 Task: Create Card Project Procurement Management in Board Customer Relationship Building to Workspace HRIS Management. Create Card Event Performance Review in Board Employee Benefits Optimization to Workspace HRIS Management. Create Card Project Stakeholder Management in Board Employee Onboarding and Orientation Programs to Workspace HRIS Management
Action: Mouse moved to (1115, 593)
Screenshot: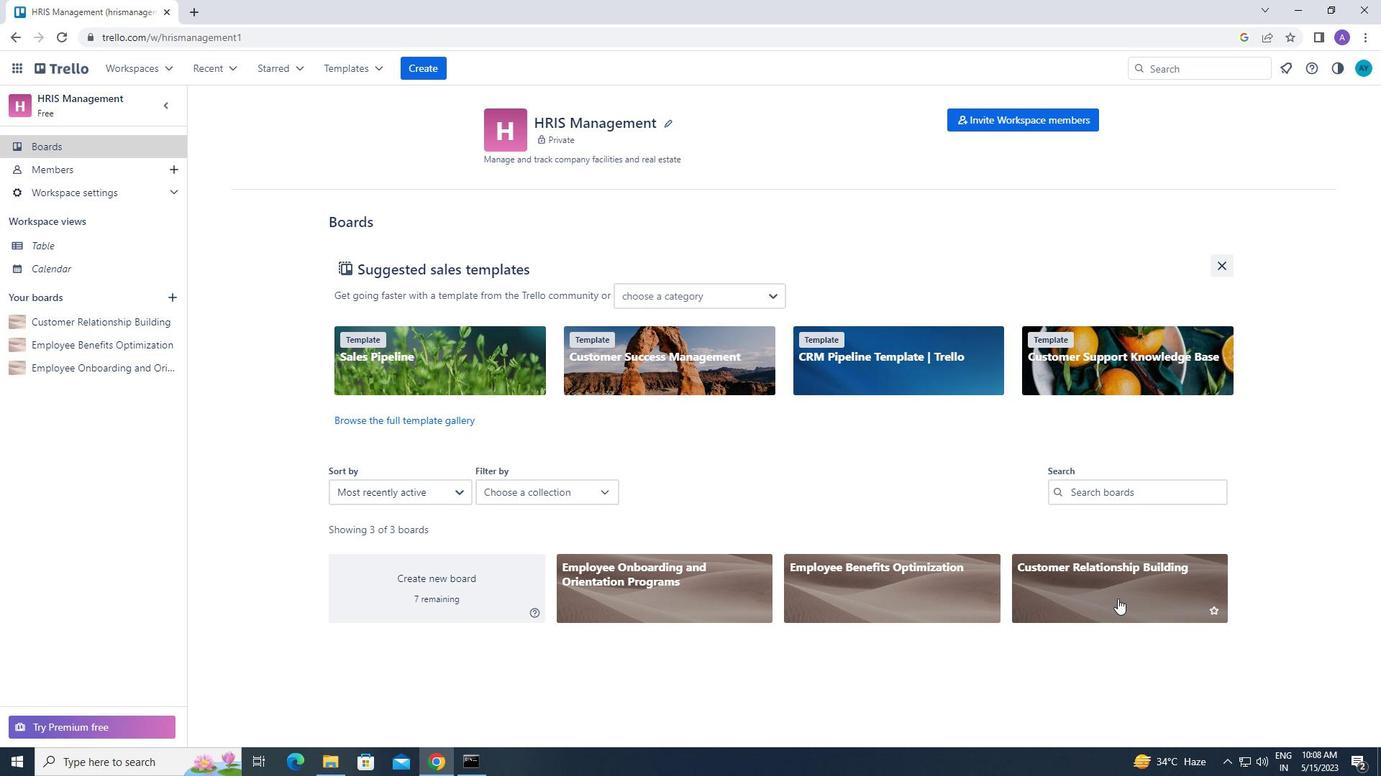 
Action: Mouse pressed left at (1115, 593)
Screenshot: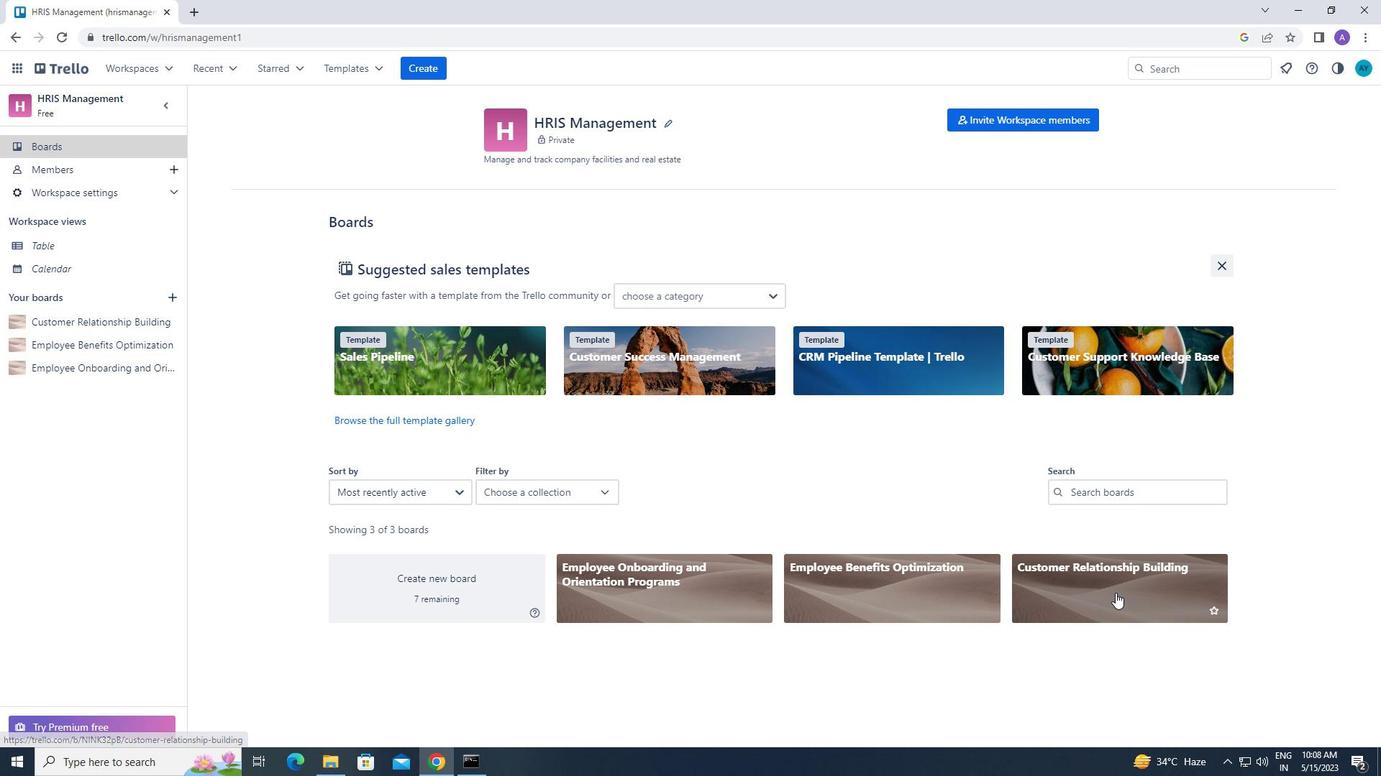 
Action: Mouse moved to (260, 183)
Screenshot: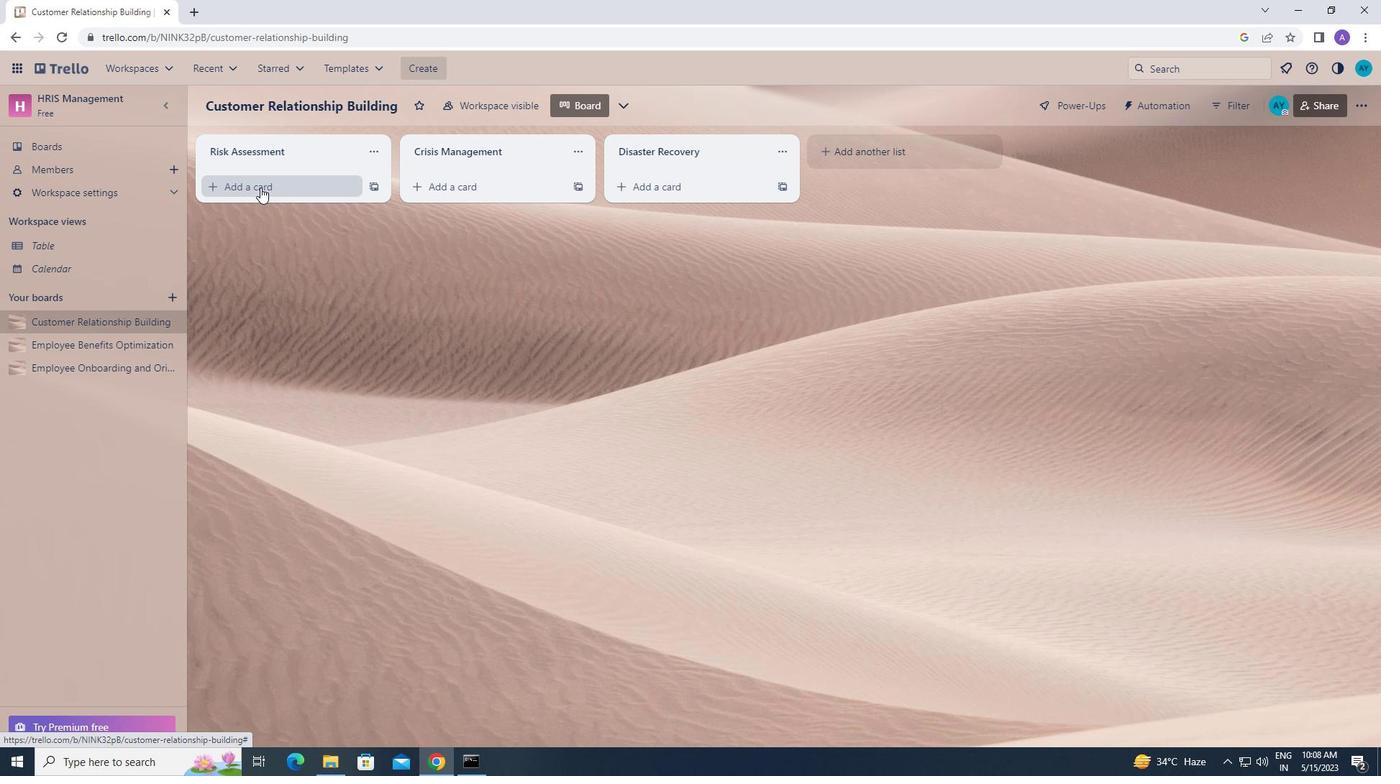 
Action: Mouse pressed left at (260, 183)
Screenshot: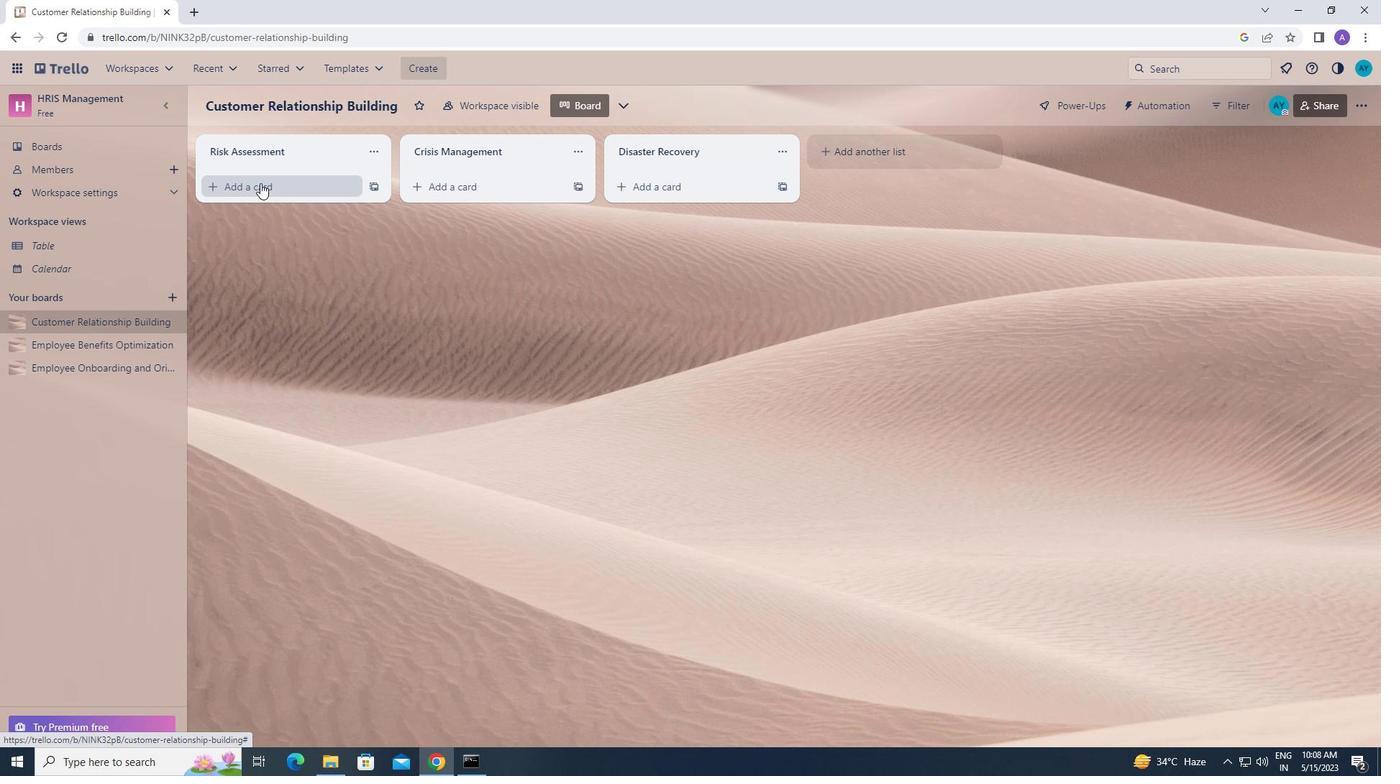 
Action: Mouse moved to (260, 183)
Screenshot: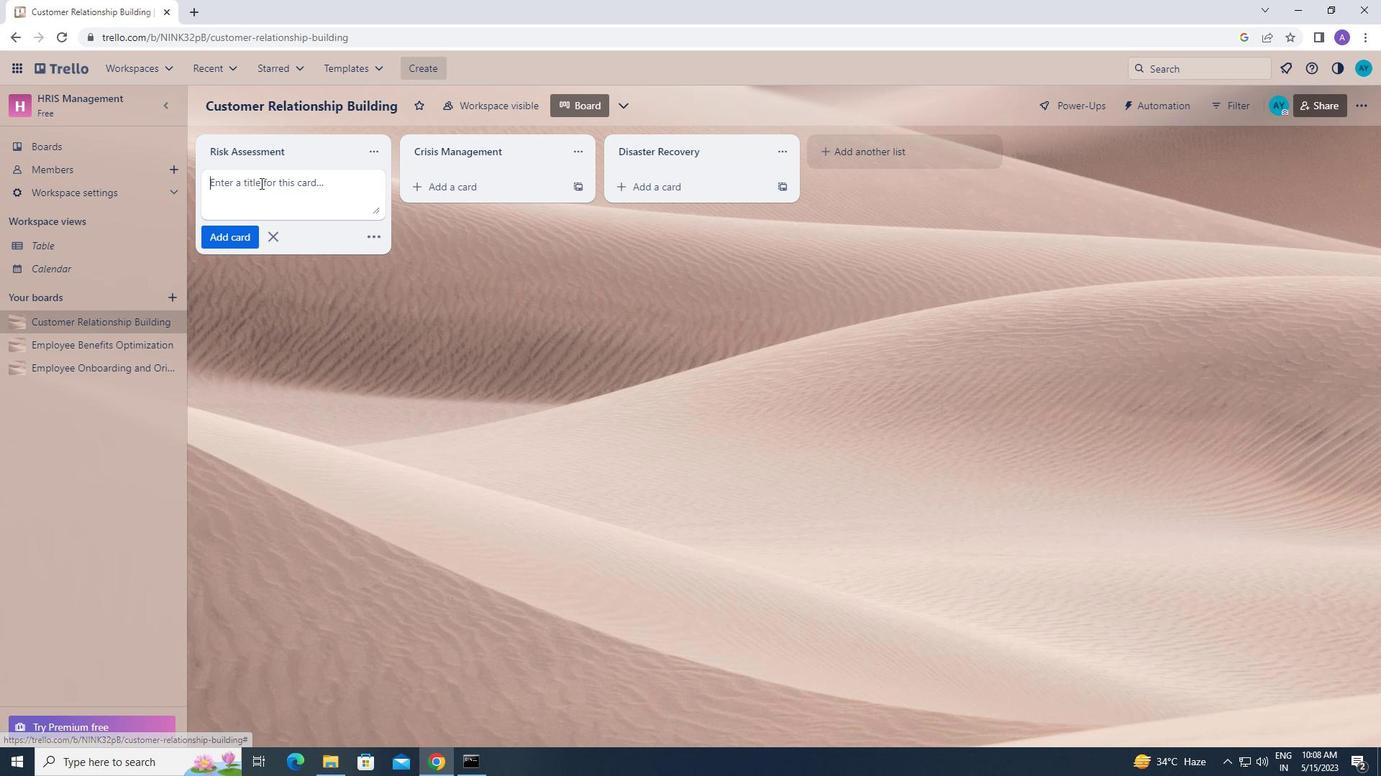 
Action: Key pressed p<Key.caps_lock>roject<Key.space><Key.caps_lock>p<Key.caps_lock>r
Screenshot: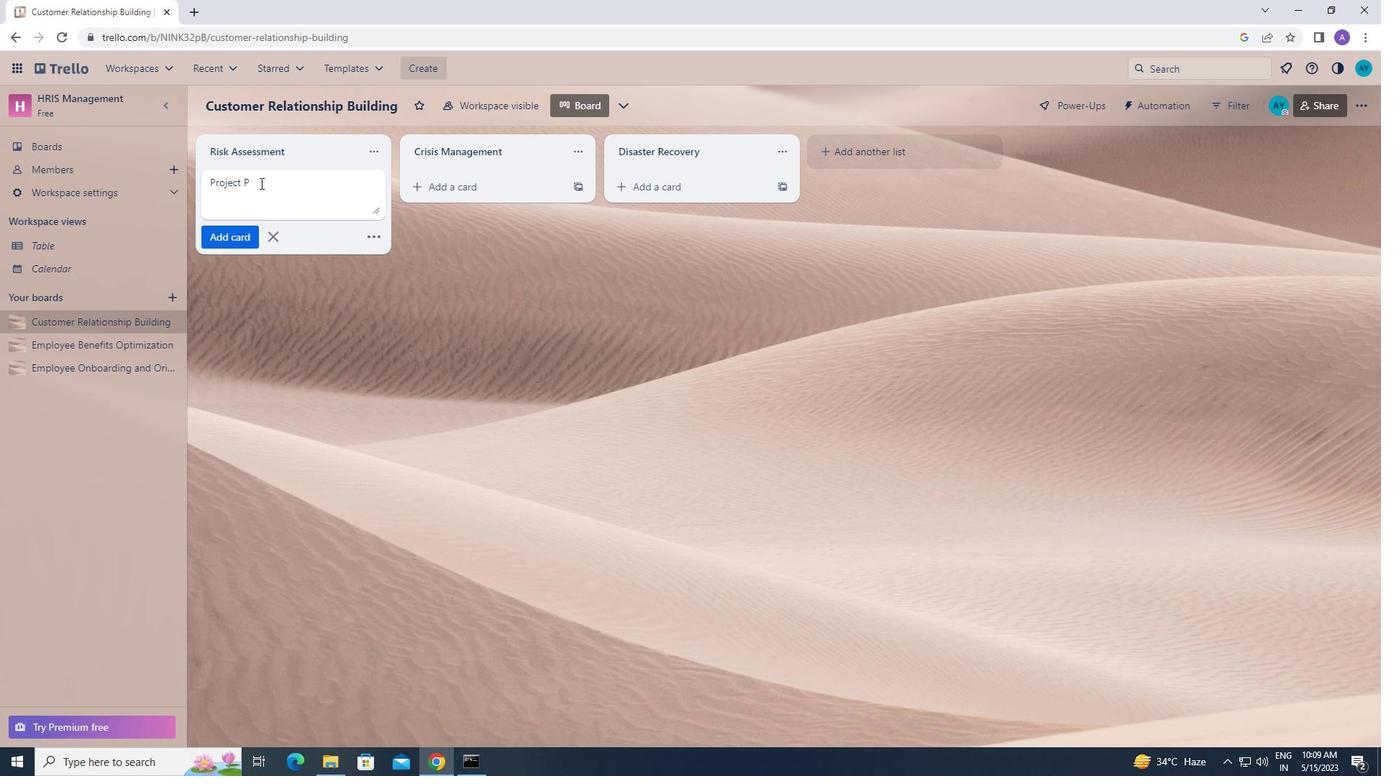 
Action: Mouse moved to (1125, 72)
Screenshot: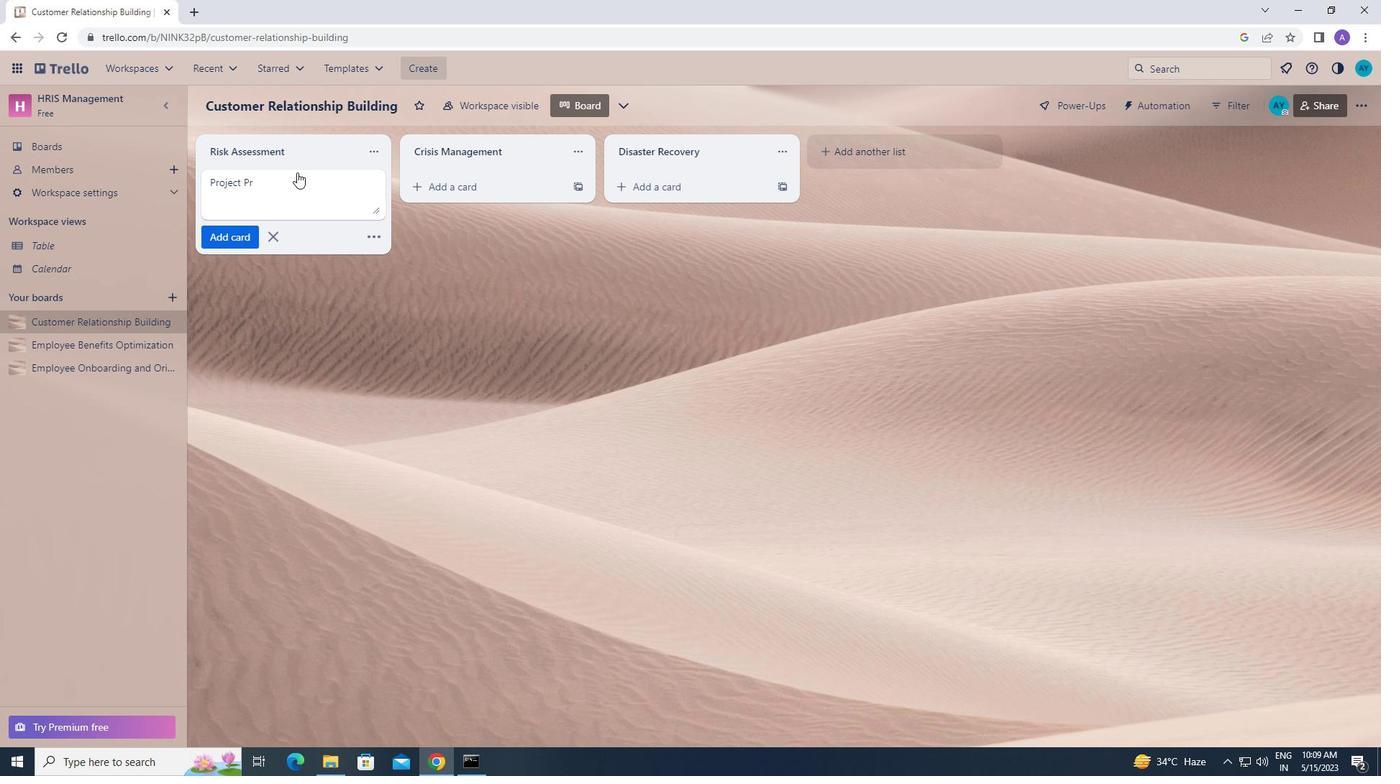 
Action: Key pressed ocurement<Key.space><Key.caps_lock>m<Key.caps_lock>anagement<Key.enter>
Screenshot: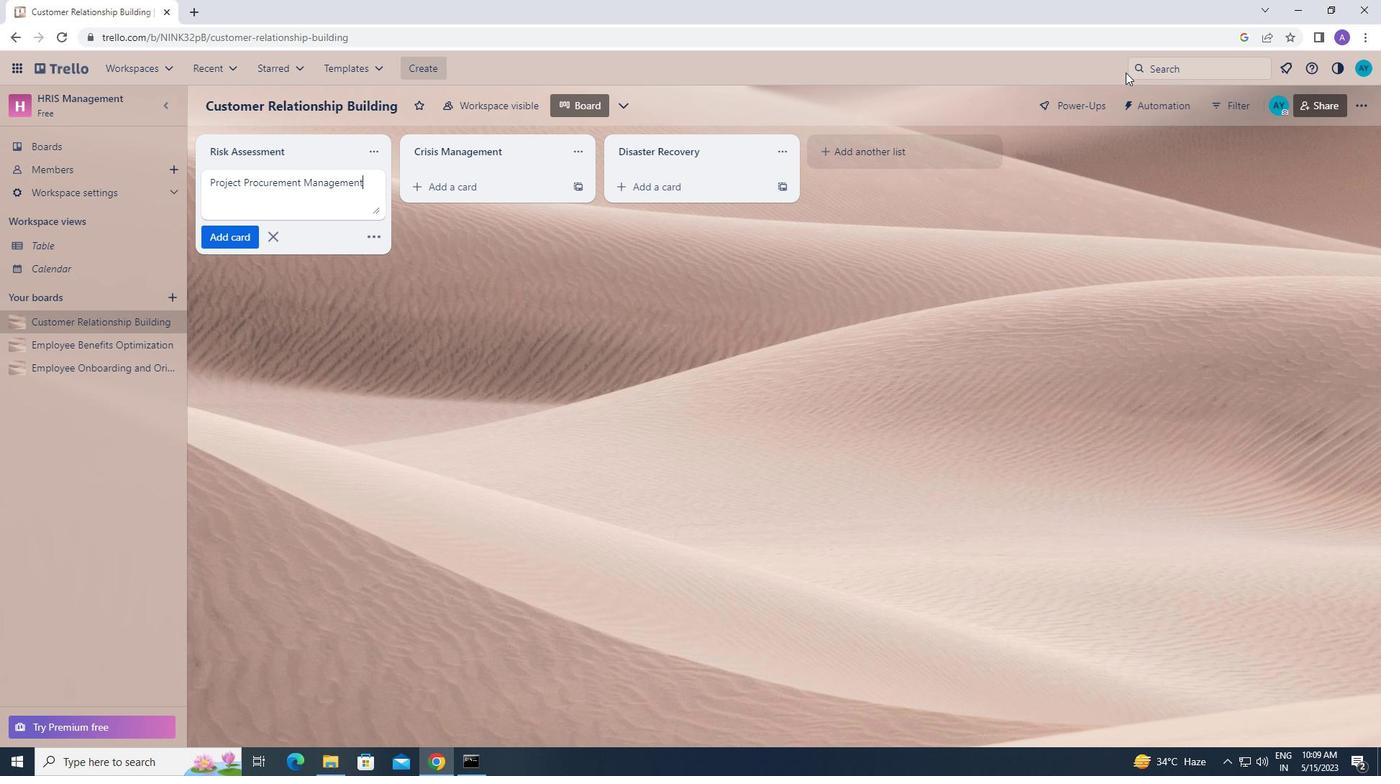 
Action: Mouse moved to (140, 64)
Screenshot: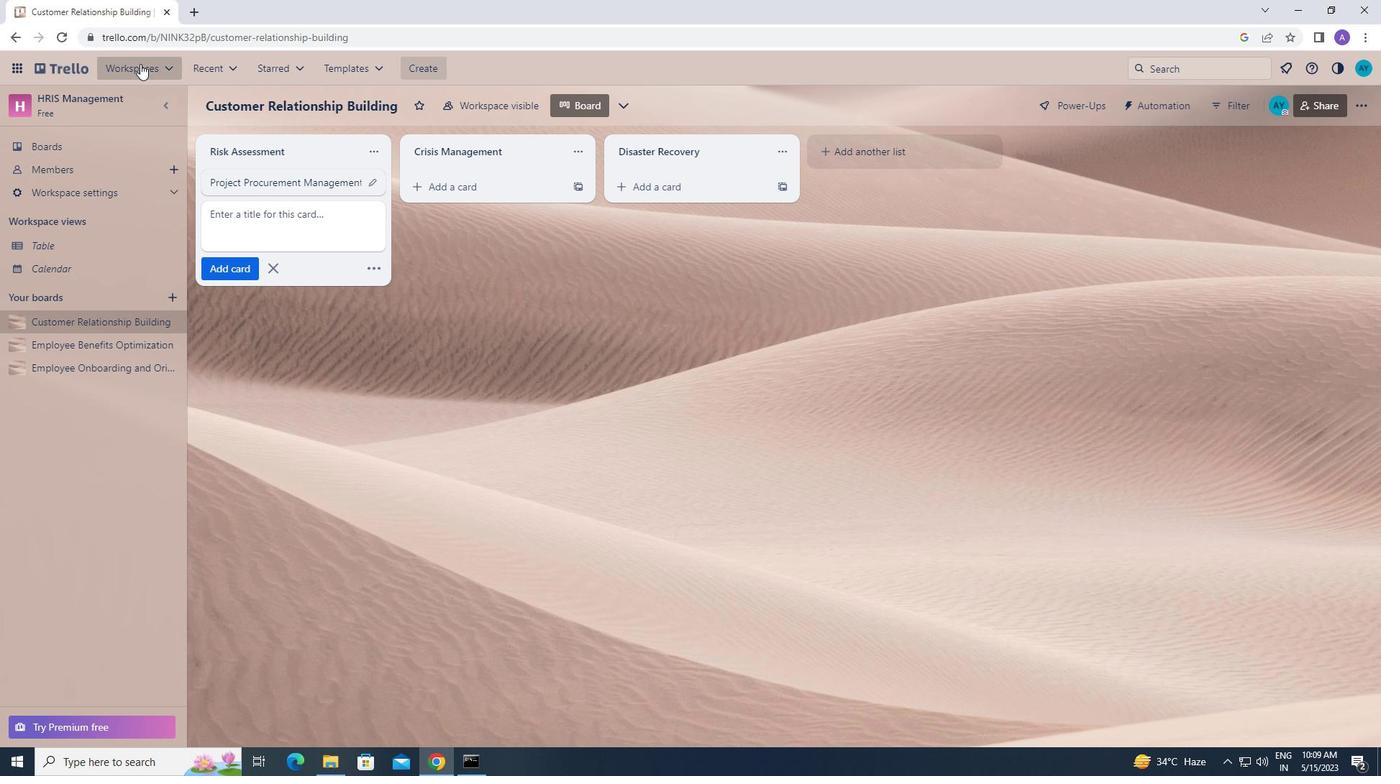 
Action: Mouse pressed left at (140, 64)
Screenshot: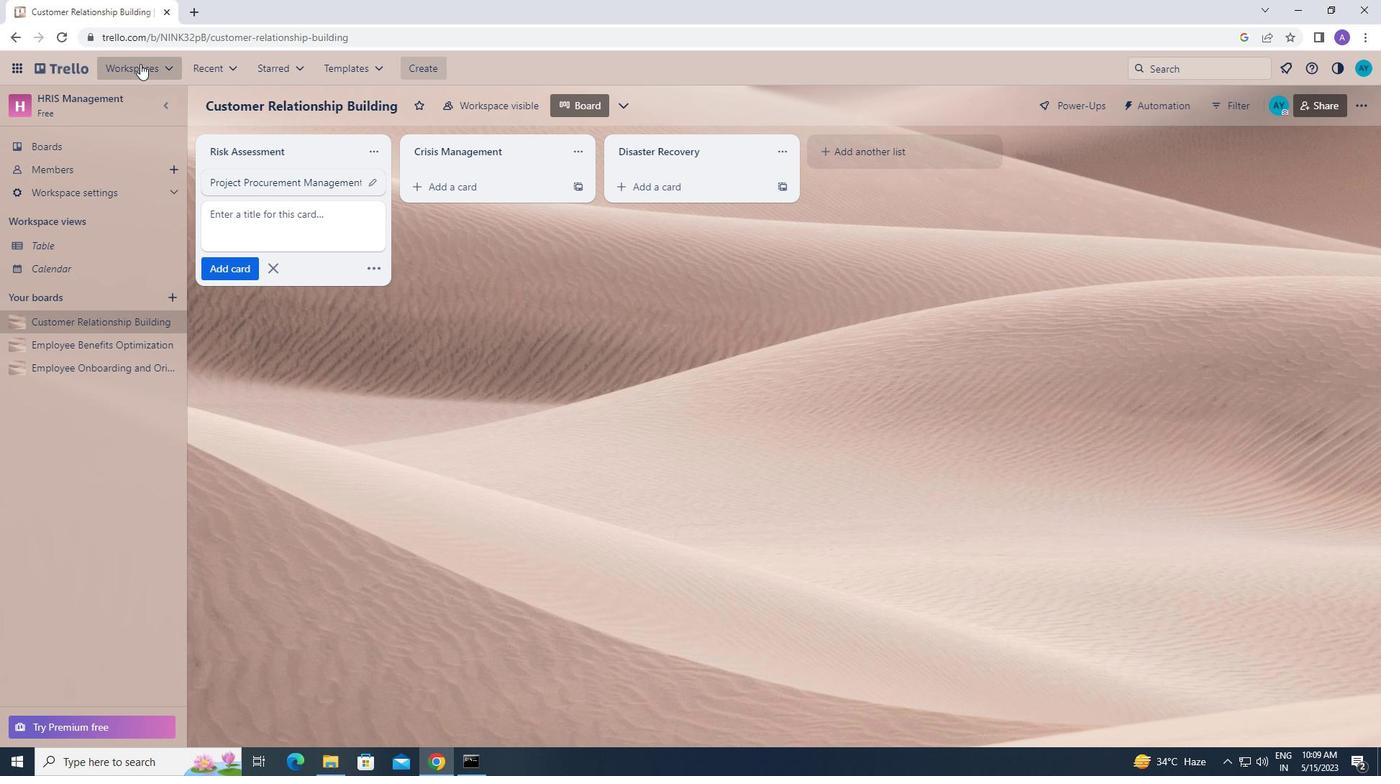 
Action: Mouse moved to (196, 463)
Screenshot: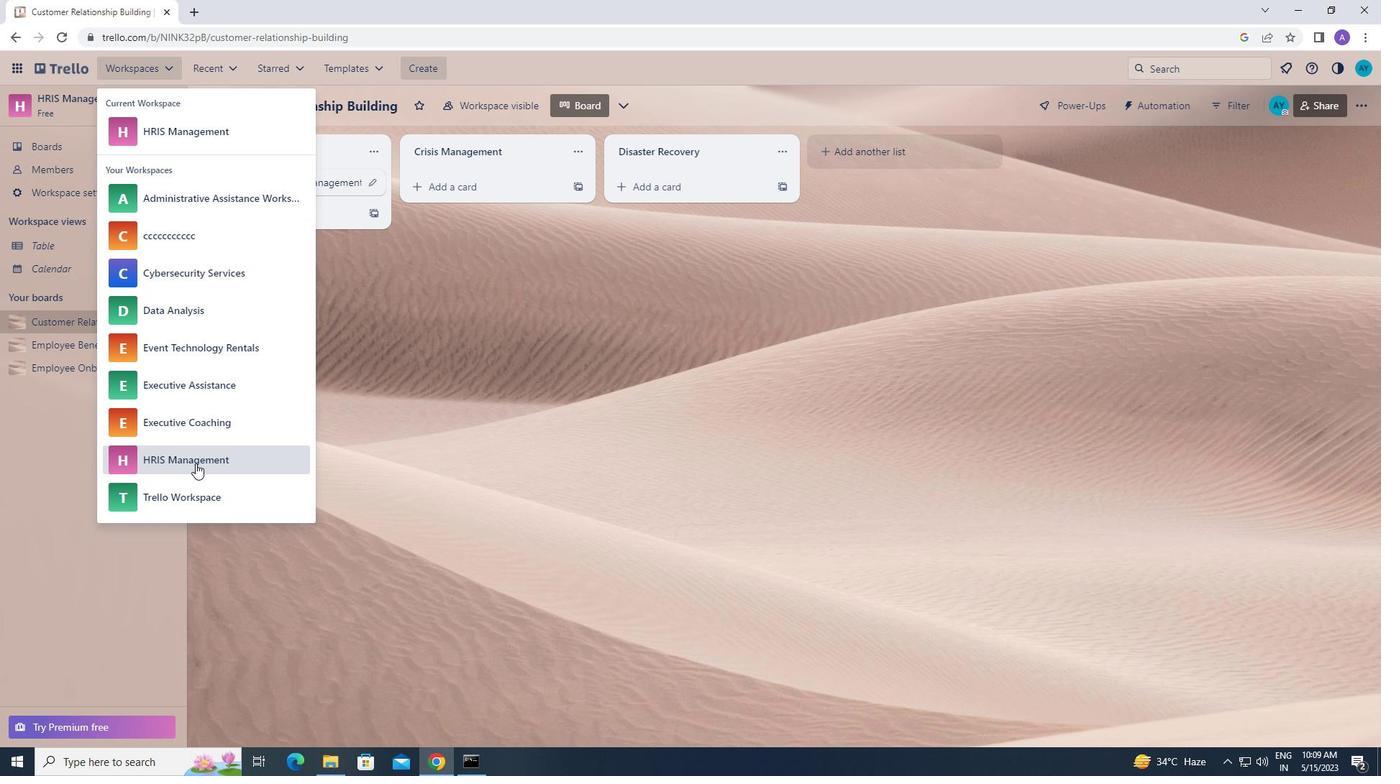 
Action: Mouse pressed left at (196, 463)
Screenshot: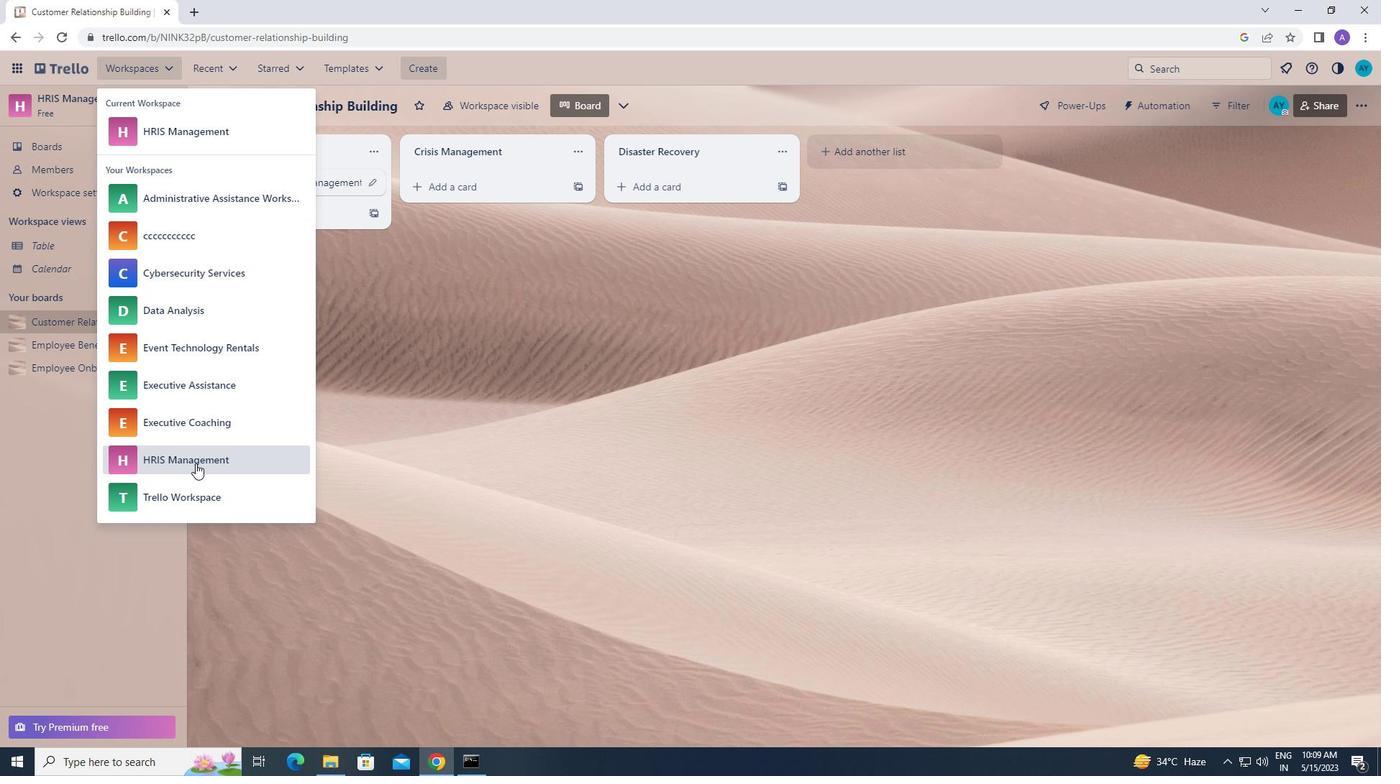 
Action: Mouse moved to (1087, 573)
Screenshot: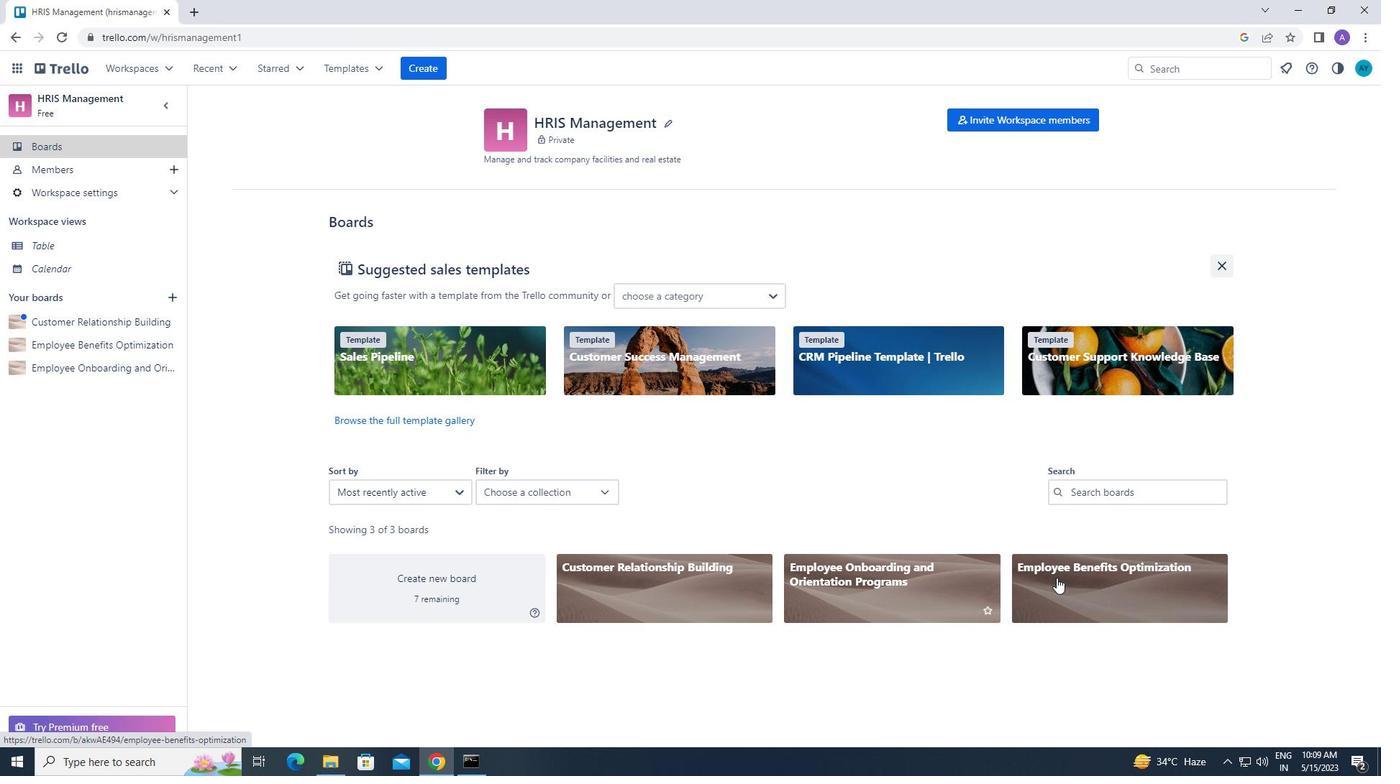 
Action: Mouse pressed left at (1087, 573)
Screenshot: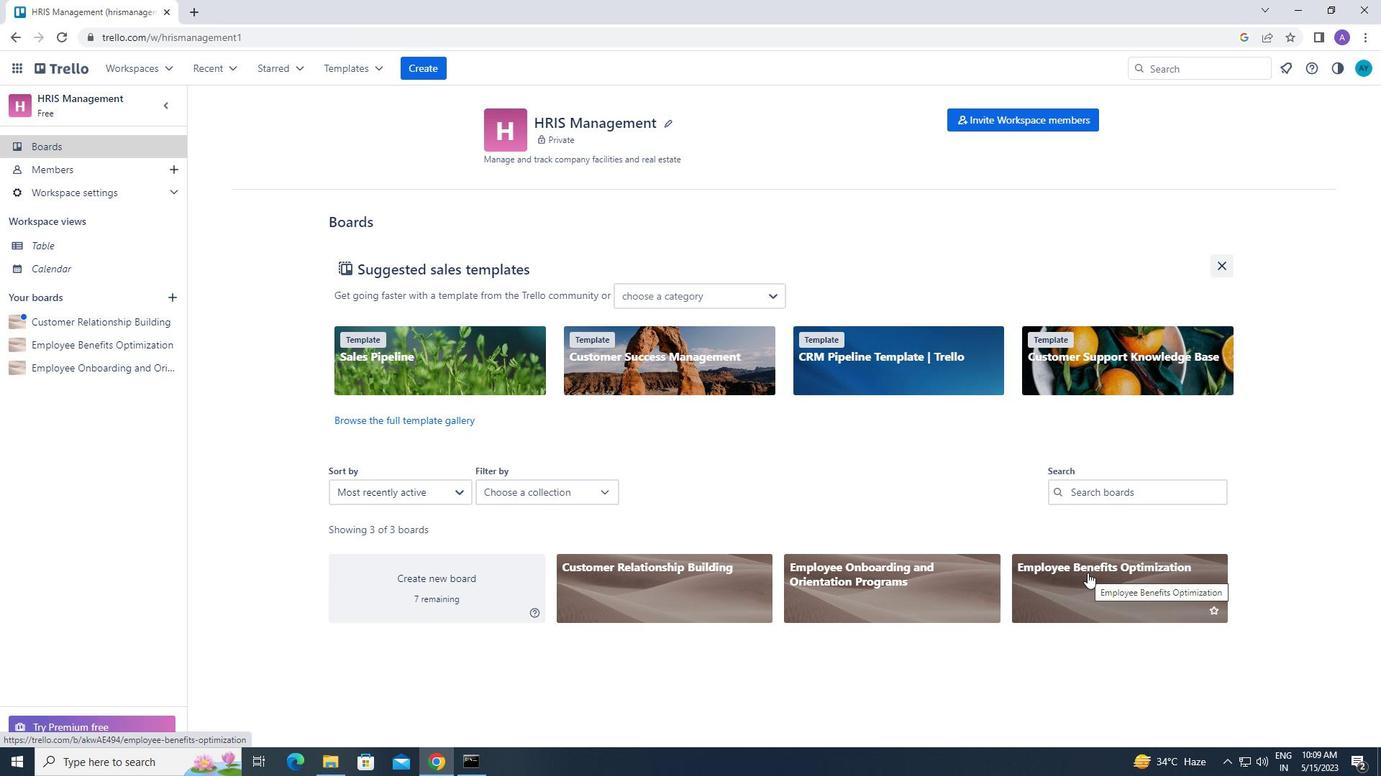 
Action: Mouse moved to (269, 184)
Screenshot: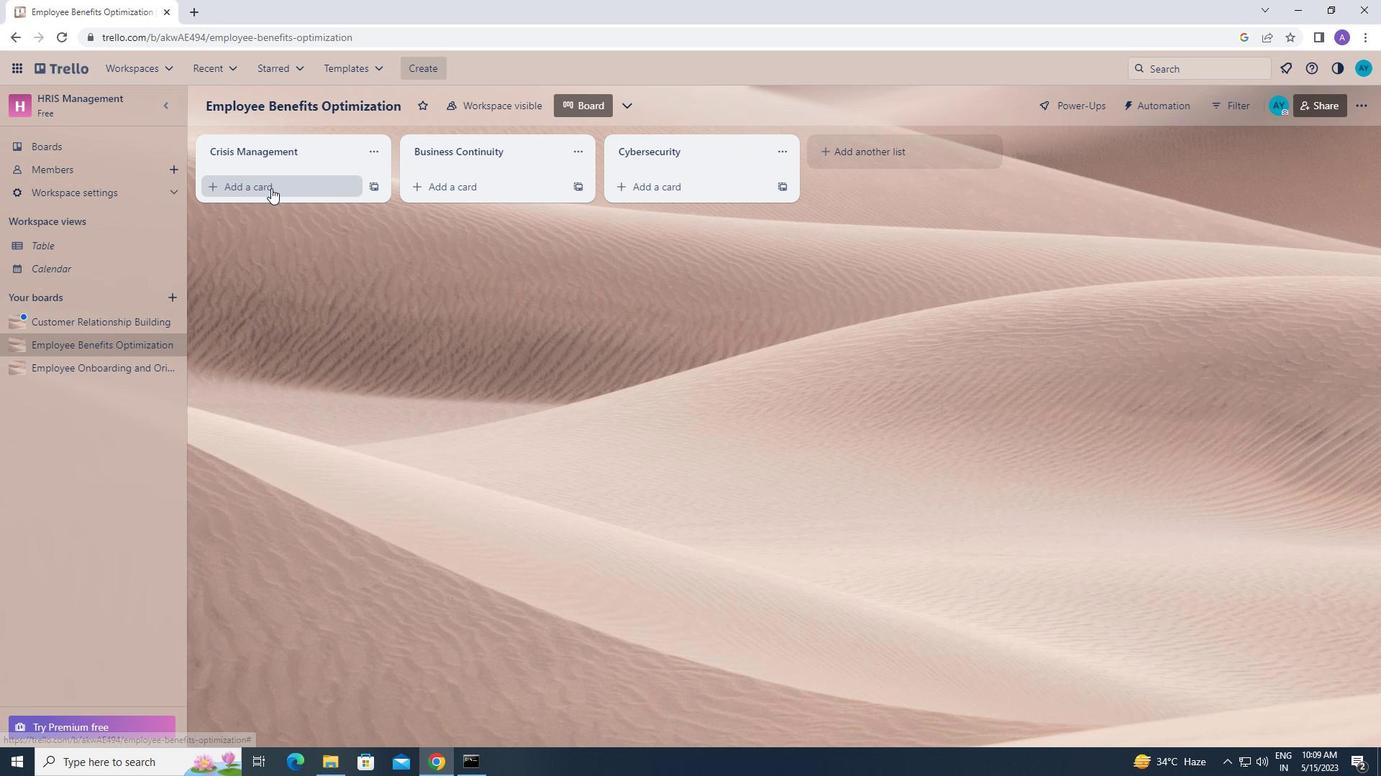 
Action: Mouse pressed left at (269, 184)
Screenshot: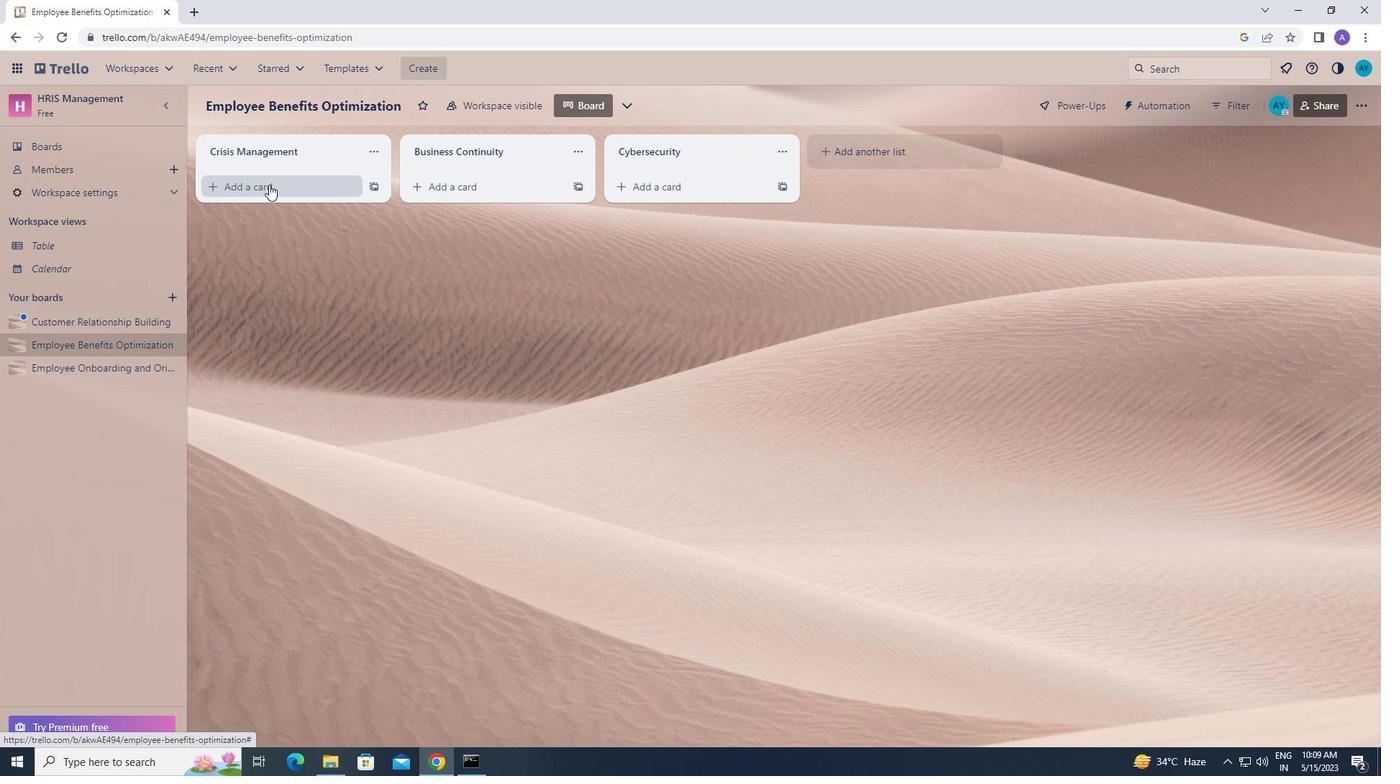 
Action: Mouse moved to (228, 190)
Screenshot: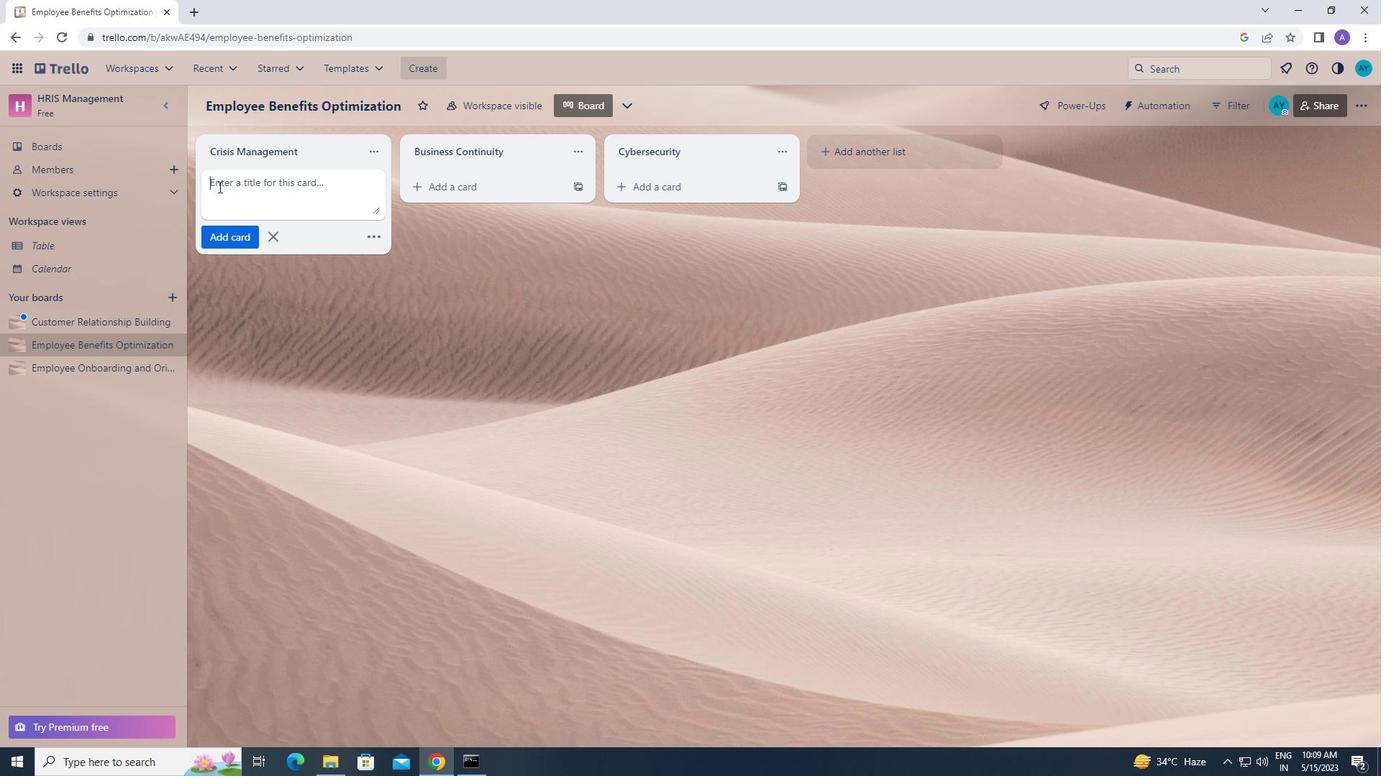 
Action: Mouse pressed left at (228, 190)
Screenshot: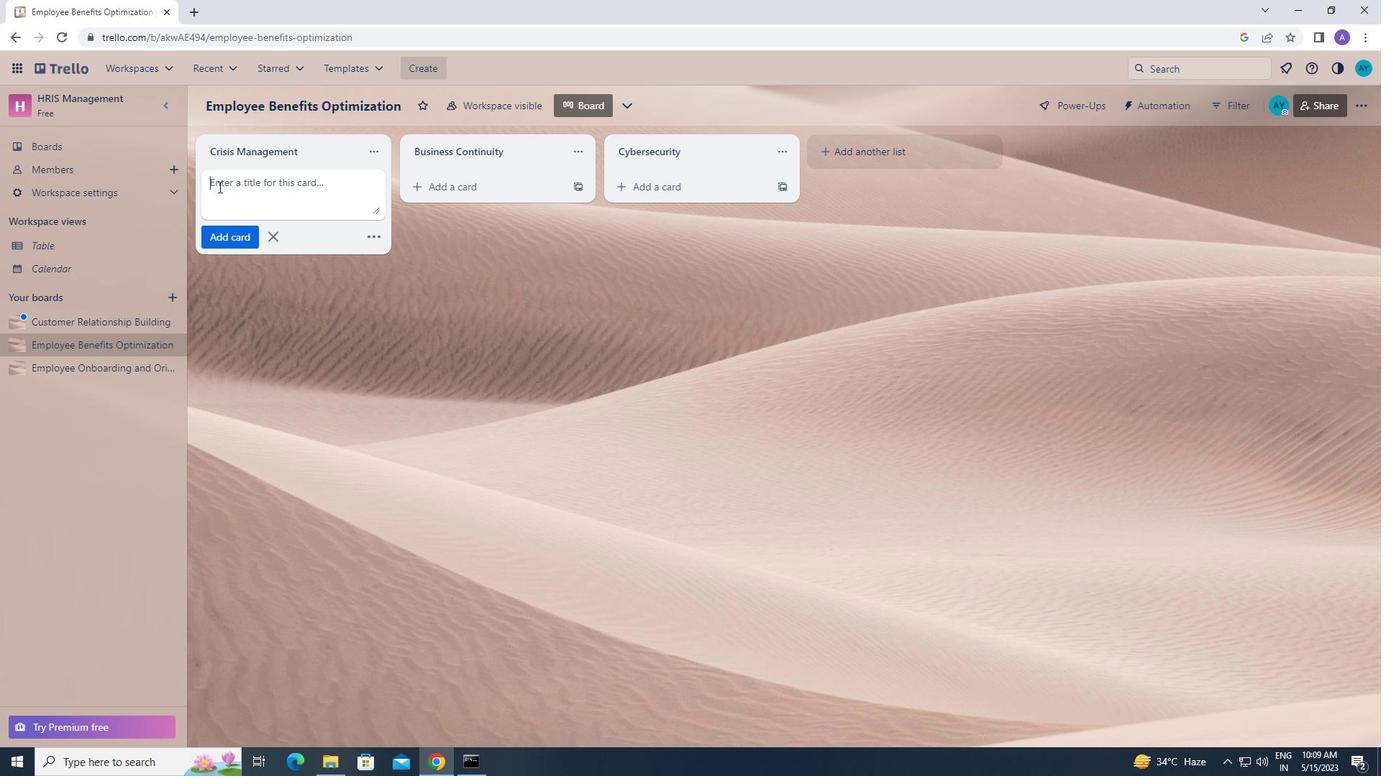 
Action: Mouse moved to (234, 192)
Screenshot: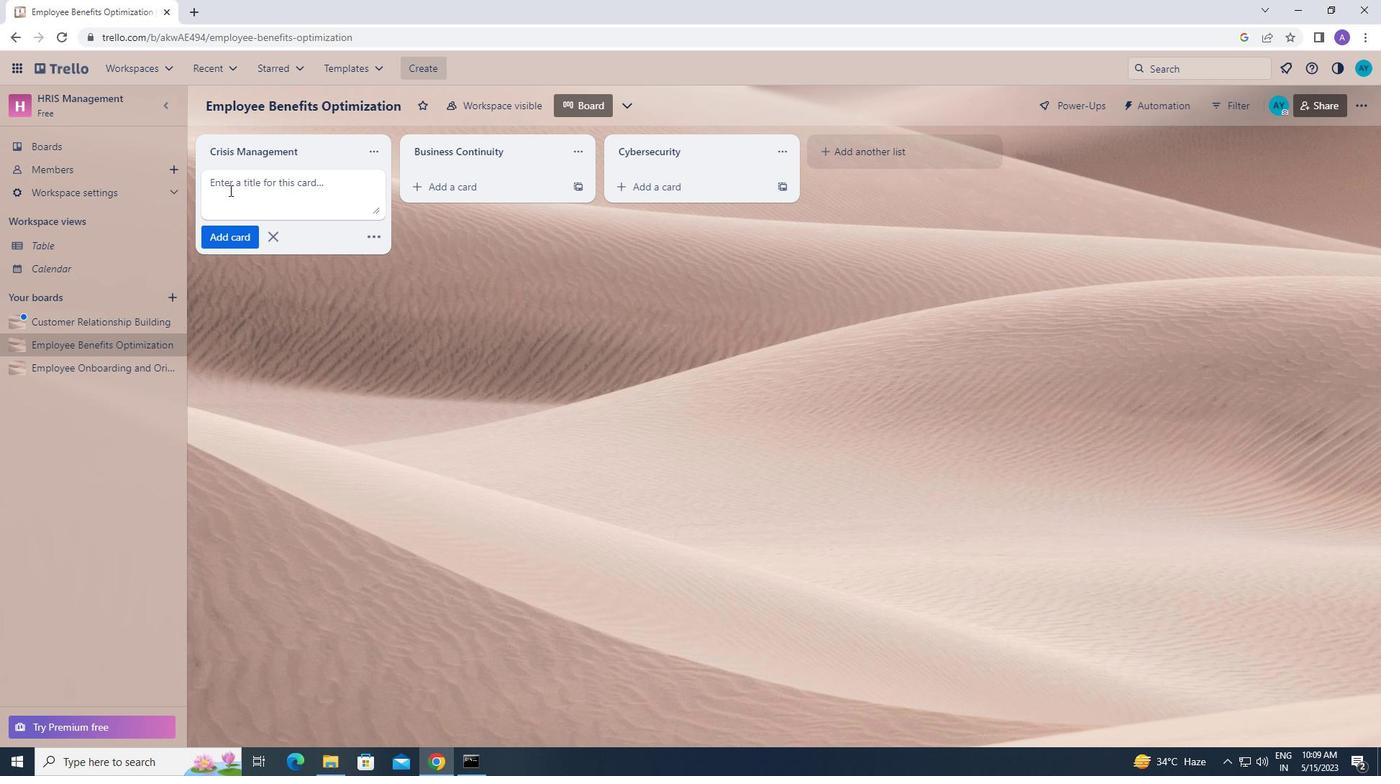 
Action: Key pressed <Key.caps_lock>e<Key.caps_lock>vent<Key.space><Key.caps_lock>p<Key.caps_lock>erformance<Key.space><Key.caps_lock>r<Key.caps_lock>eview<Key.enter>
Screenshot: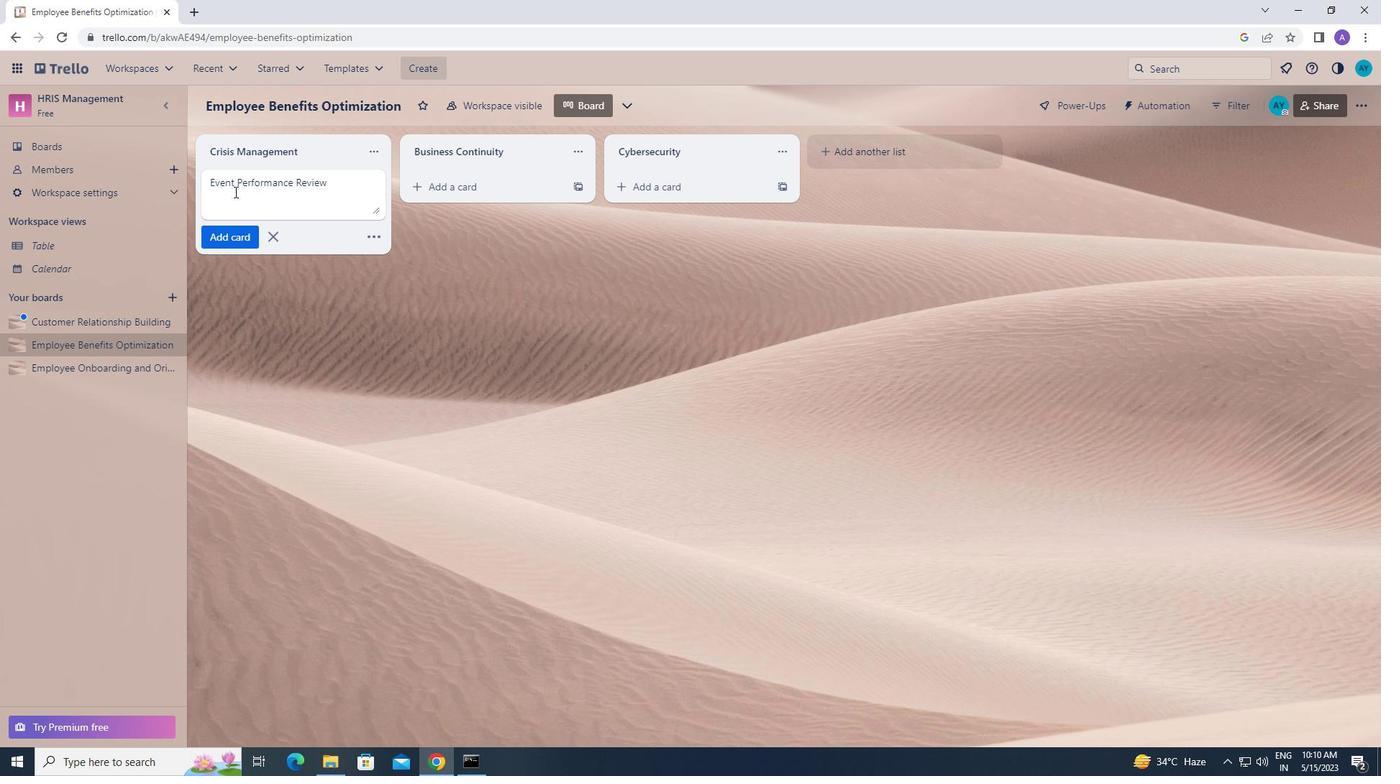 
Action: Mouse moved to (119, 72)
Screenshot: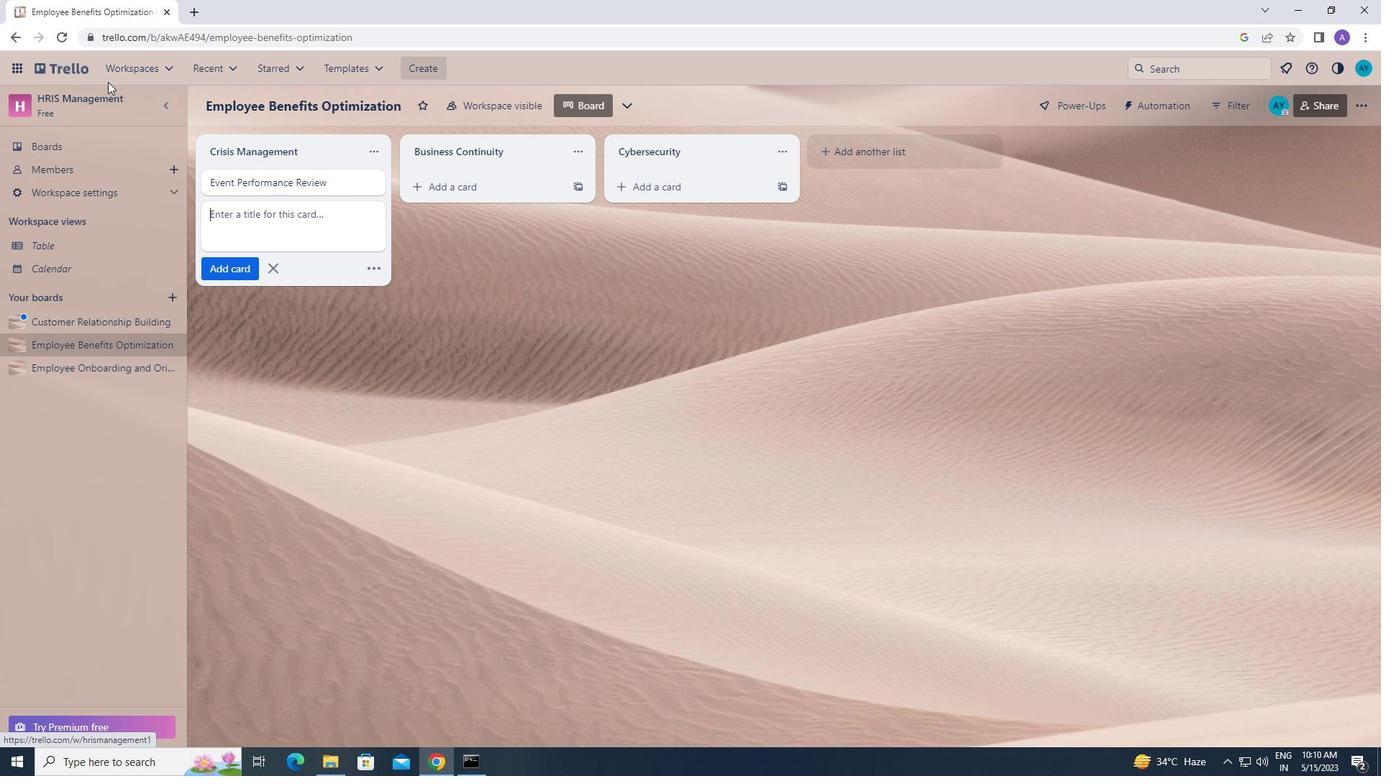 
Action: Mouse pressed left at (119, 72)
Screenshot: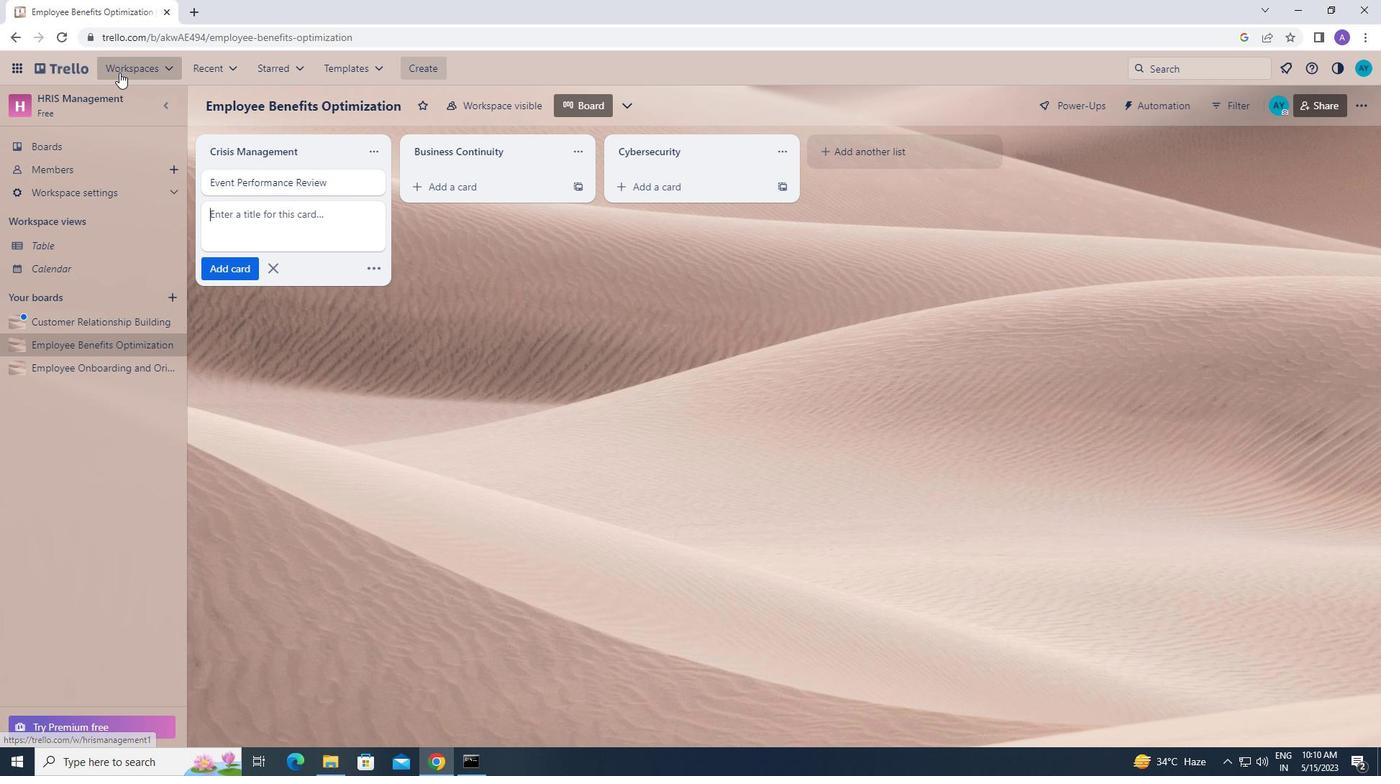
Action: Mouse moved to (162, 471)
Screenshot: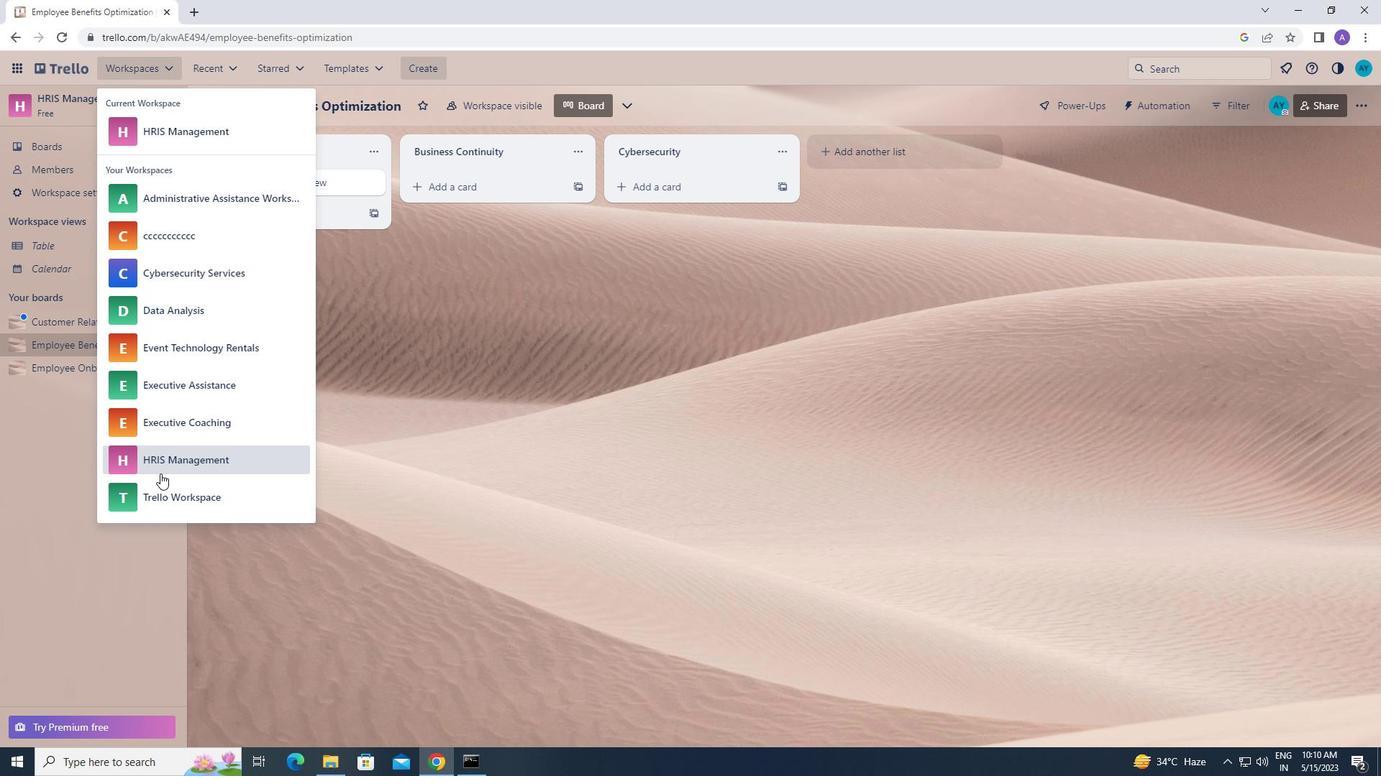 
Action: Mouse pressed left at (162, 471)
Screenshot: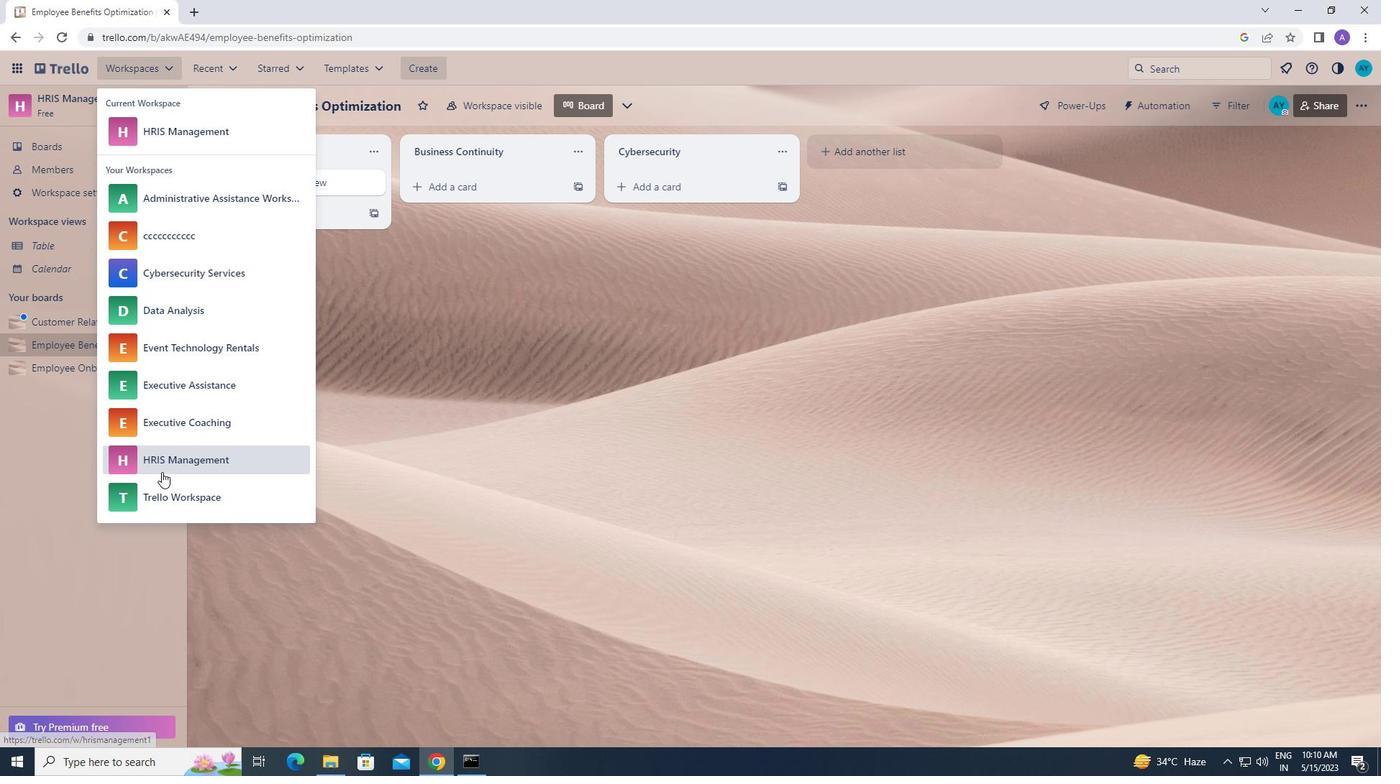 
Action: Mouse moved to (1081, 583)
Screenshot: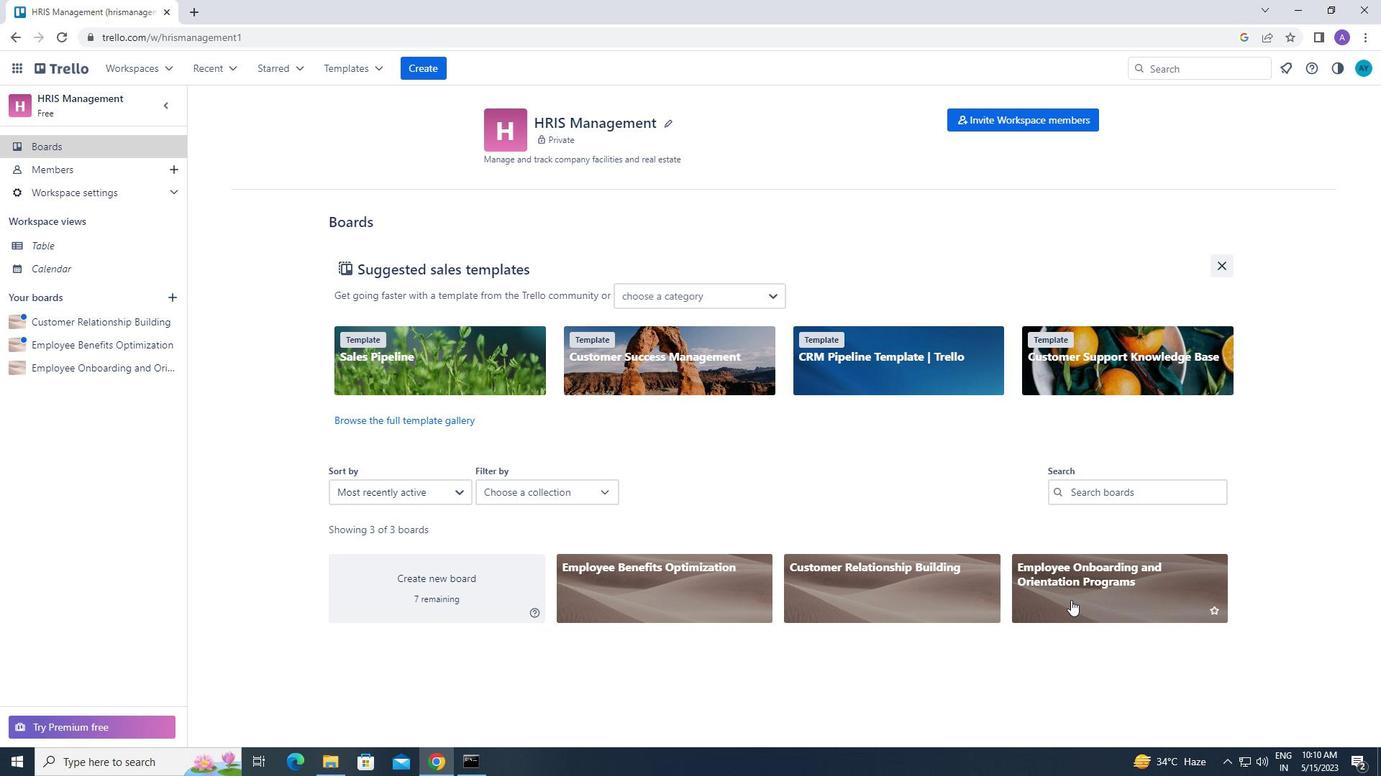 
Action: Mouse pressed left at (1081, 583)
Screenshot: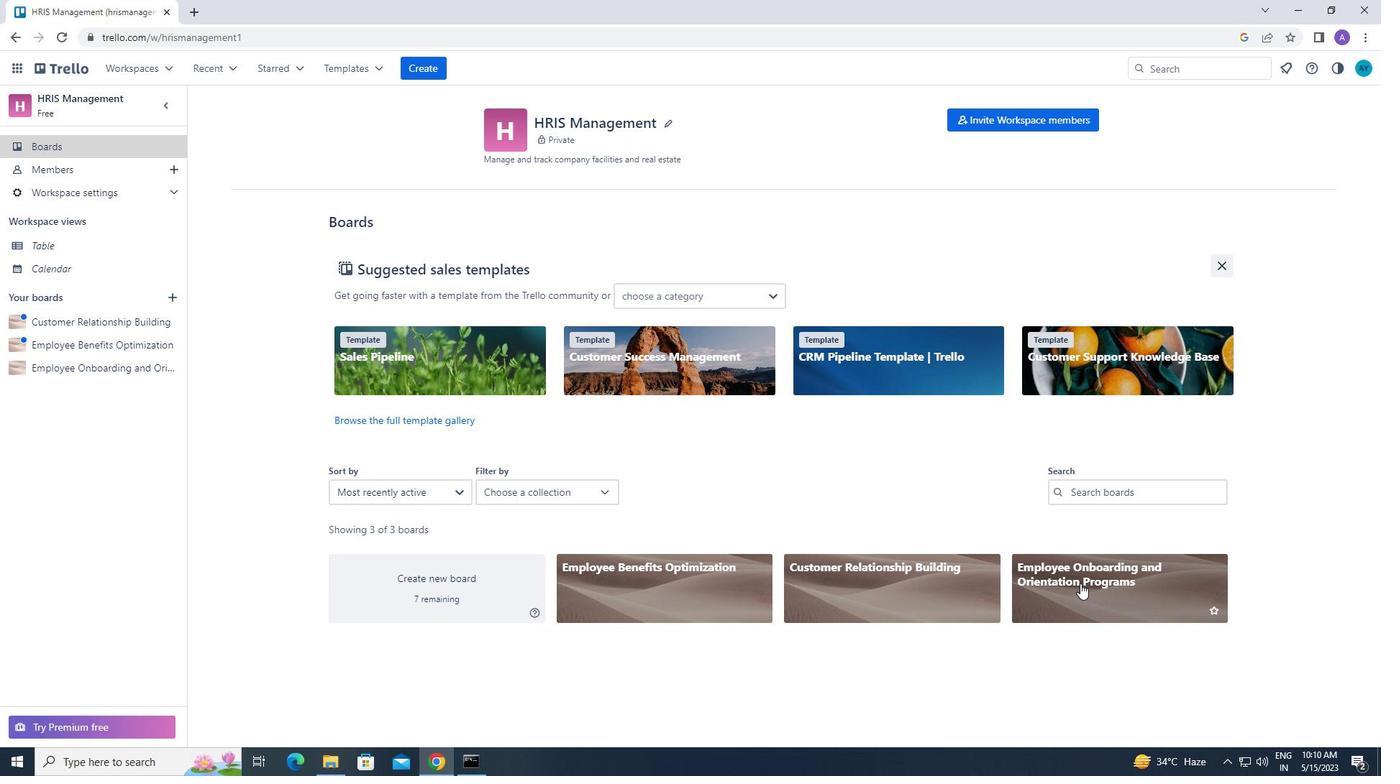 
Action: Mouse moved to (275, 186)
Screenshot: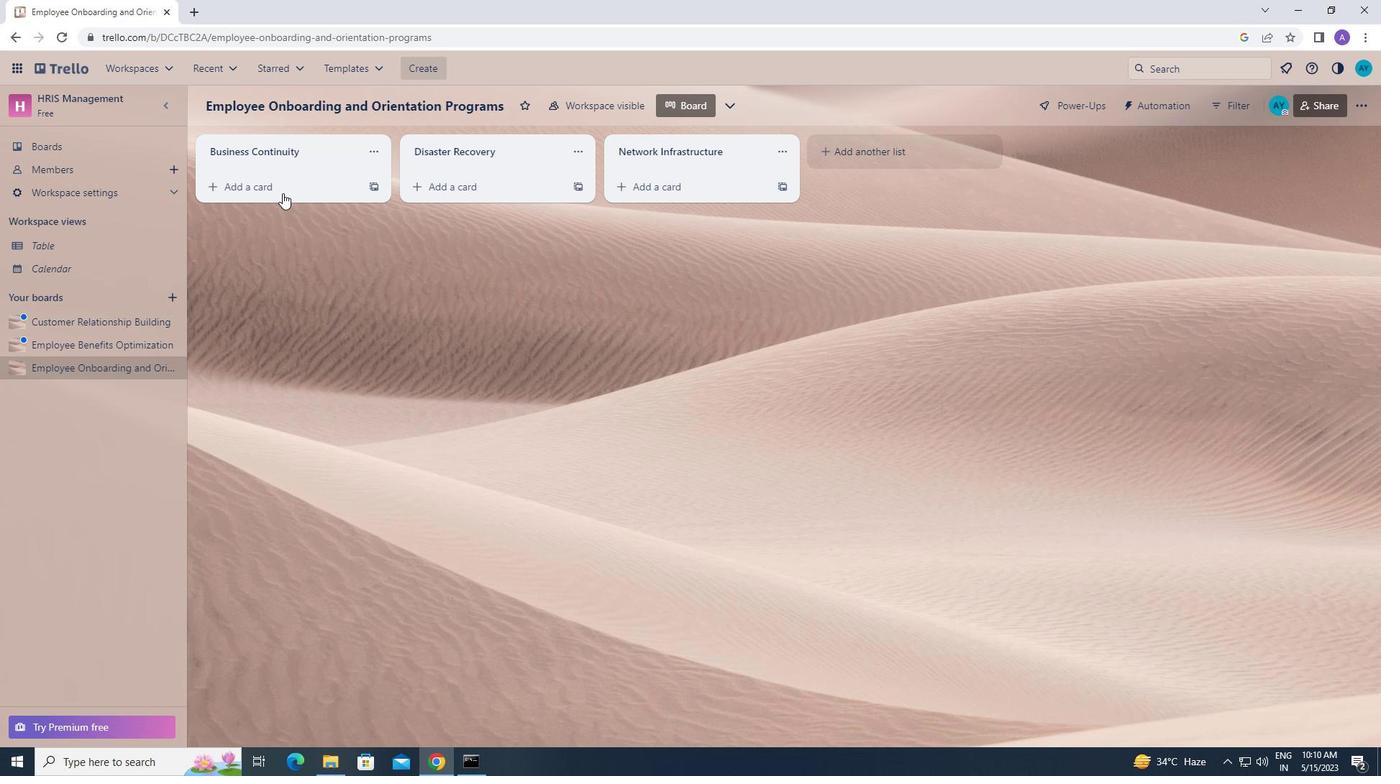 
Action: Mouse pressed left at (275, 186)
Screenshot: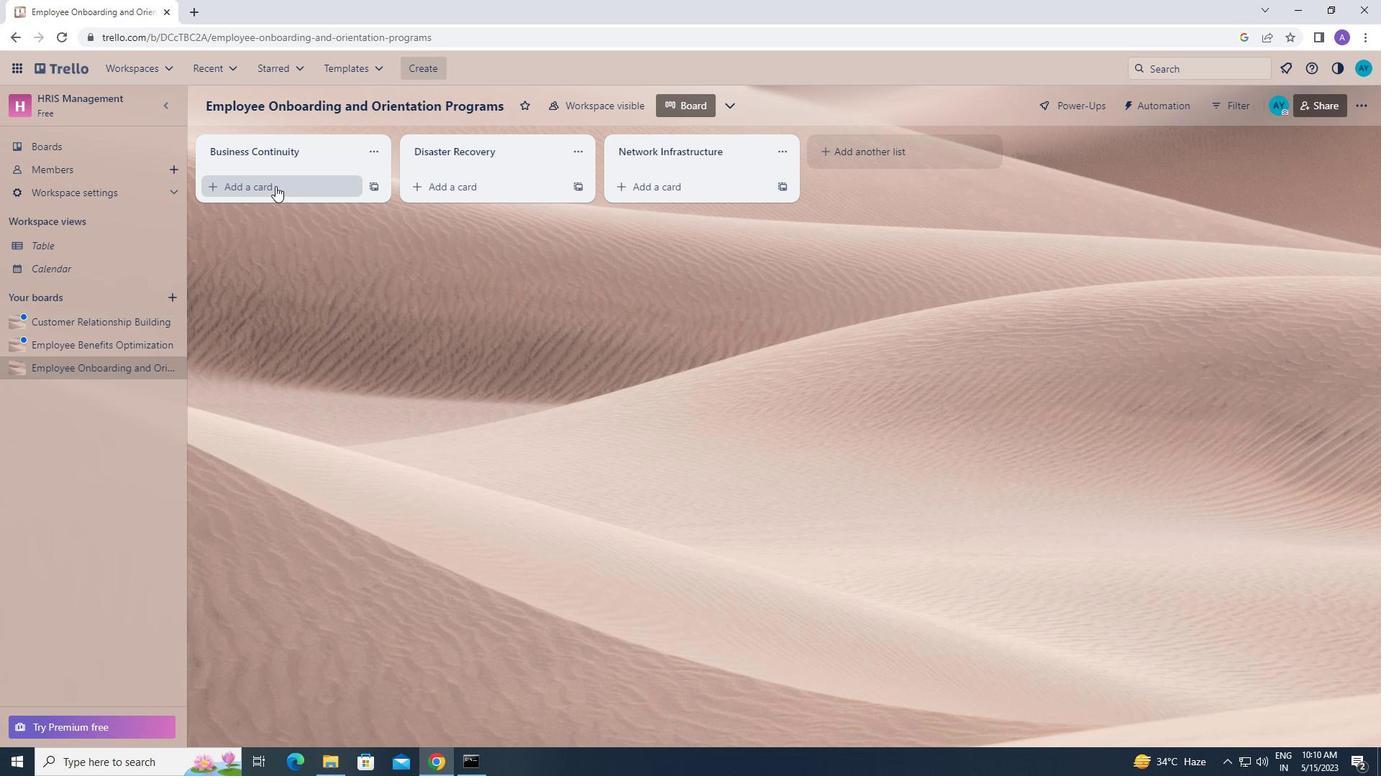 
Action: Mouse moved to (263, 193)
Screenshot: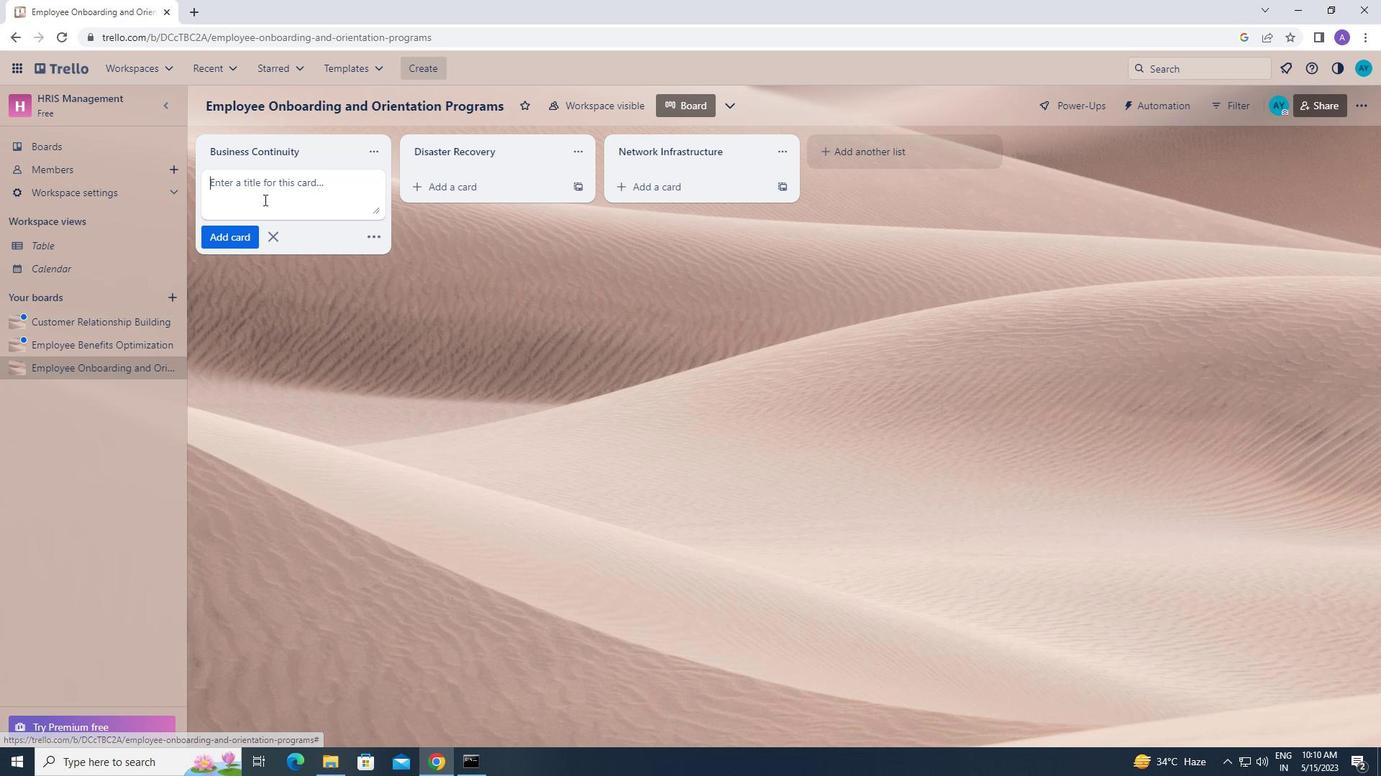 
Action: Mouse pressed left at (263, 193)
Screenshot: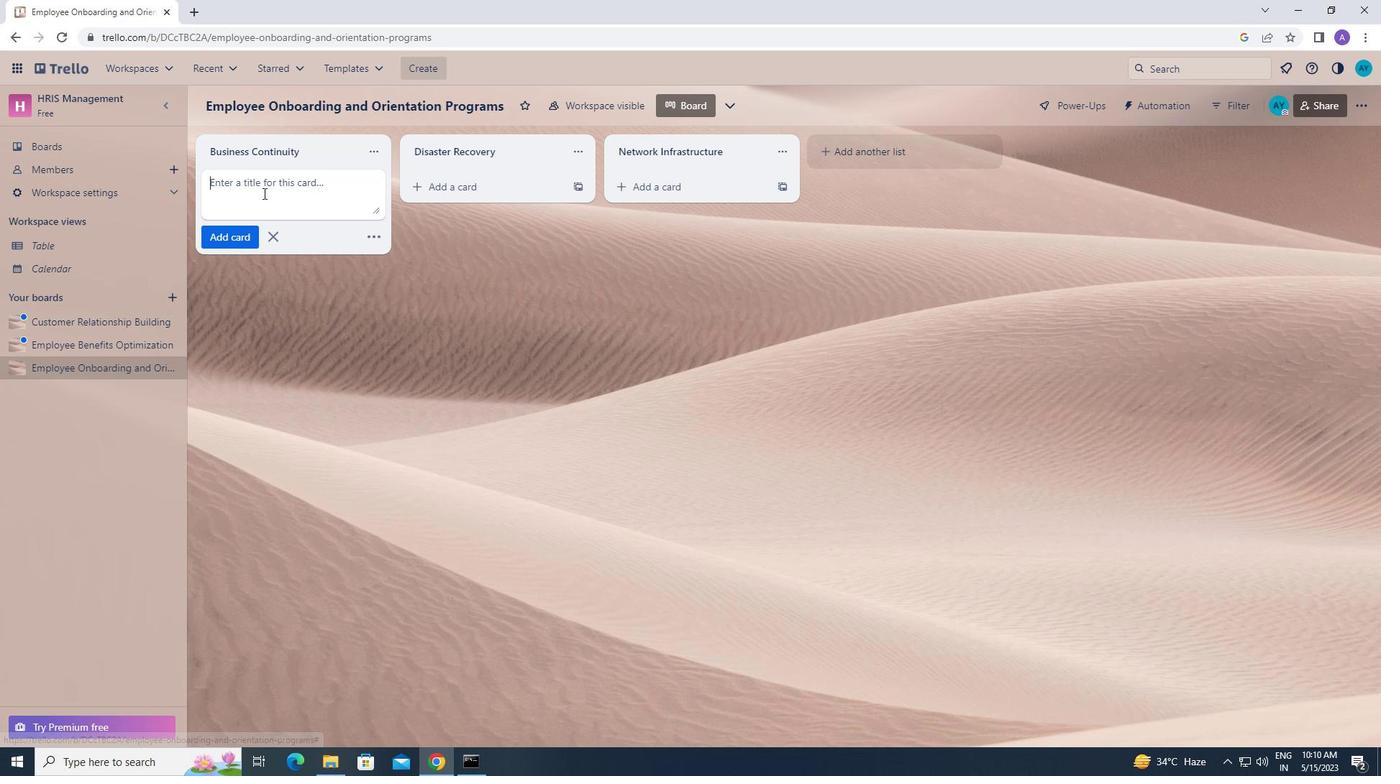 
Action: Key pressed <Key.caps_lock>p<Key.caps_lock>roject<Key.space><Key.caps_lock>s<Key.caps_lock>take
Screenshot: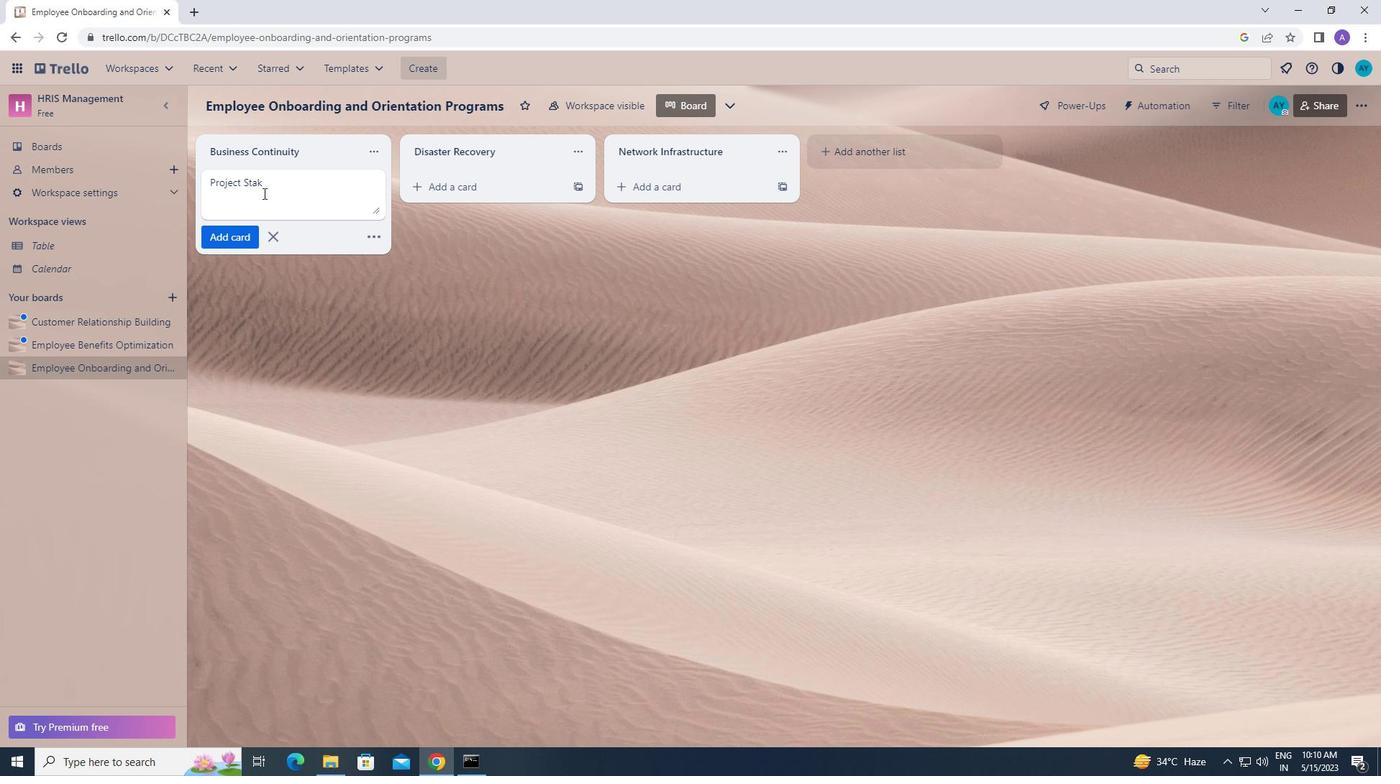 
Action: Mouse moved to (130, 549)
Screenshot: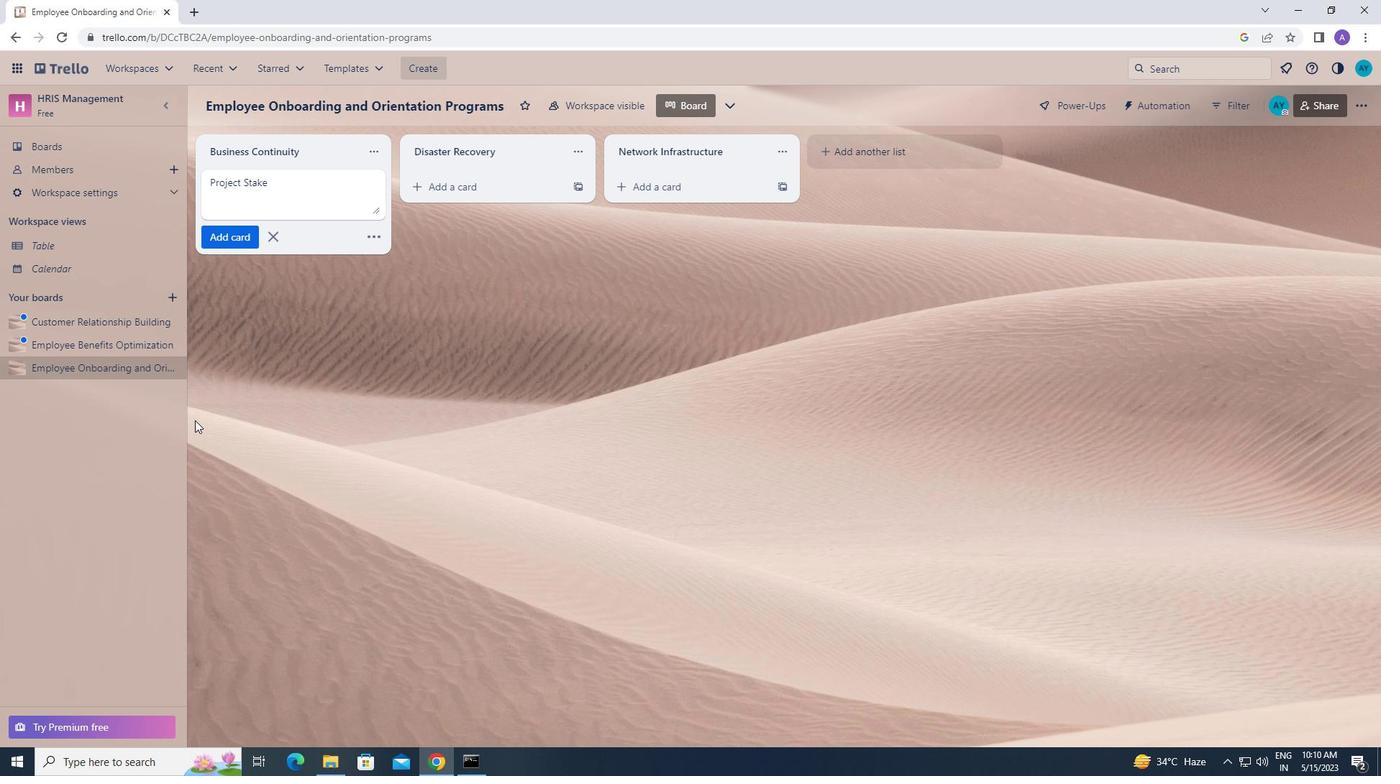 
Action: Key pressed holder<Key.space><Key.caps_lock>m<Key.caps_lock>anagement<Key.enter>
Screenshot: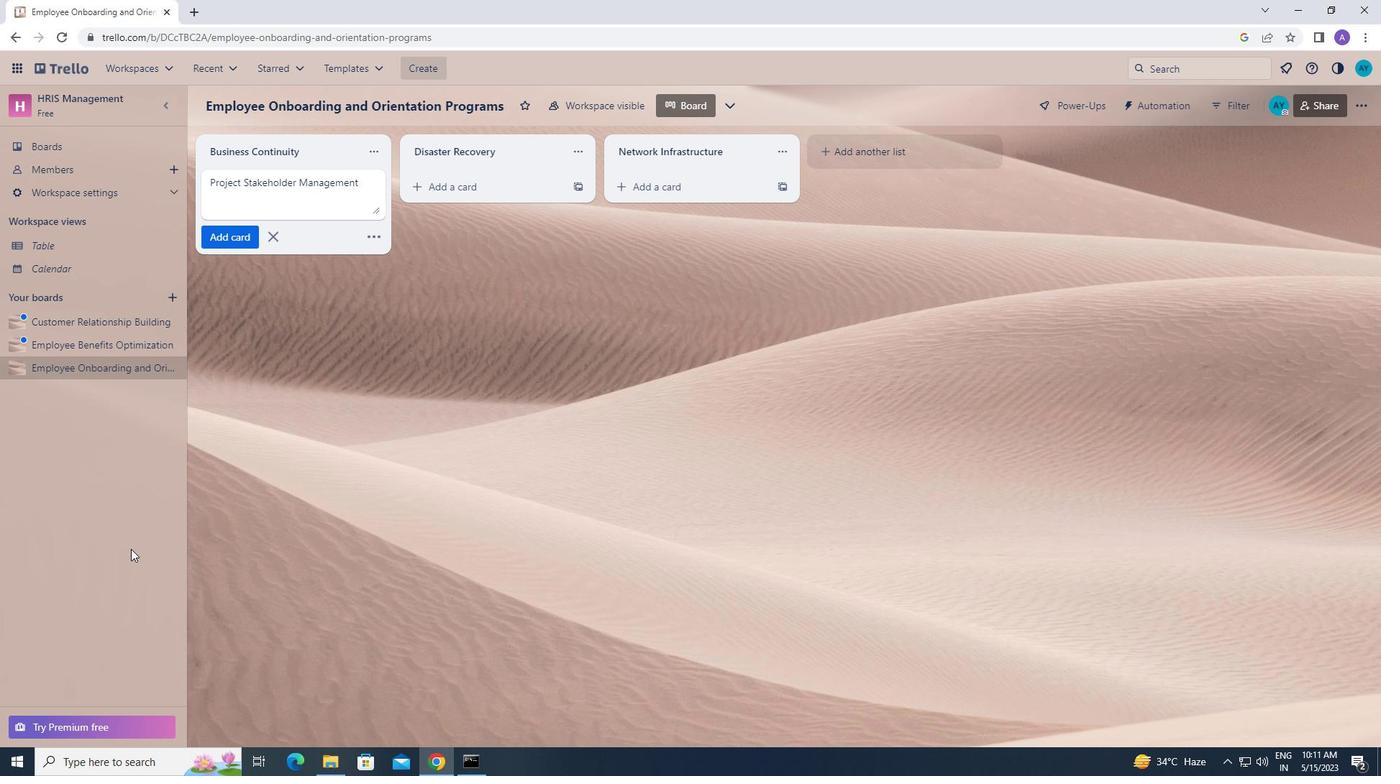 
